 Task: Look for space in Pernik, Bulgaria from 4th June, 2023 to 8th June, 2023 for 2 adults in price range Rs.8000 to Rs.16000. Place can be private room with 1  bedroom having 1 bed and 1 bathroom. Property type can be house, flat, guest house, hotel. Booking option can be shelf check-in. Required host language is English.
Action: Mouse moved to (585, 84)
Screenshot: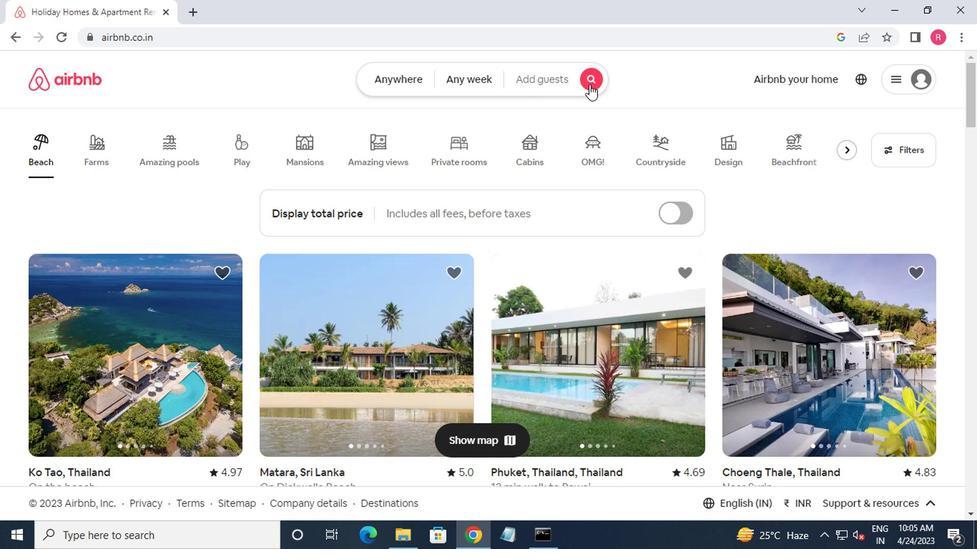 
Action: Mouse pressed left at (585, 84)
Screenshot: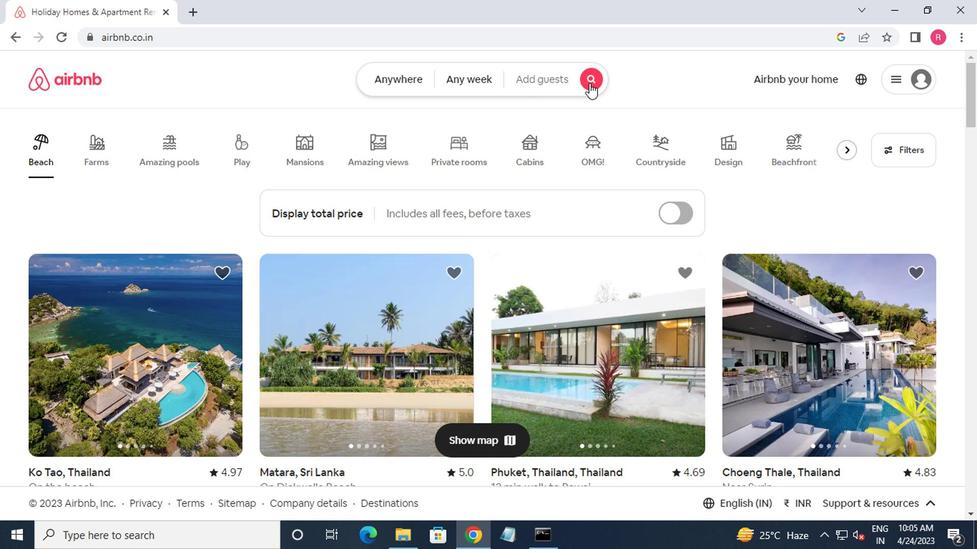 
Action: Mouse moved to (288, 142)
Screenshot: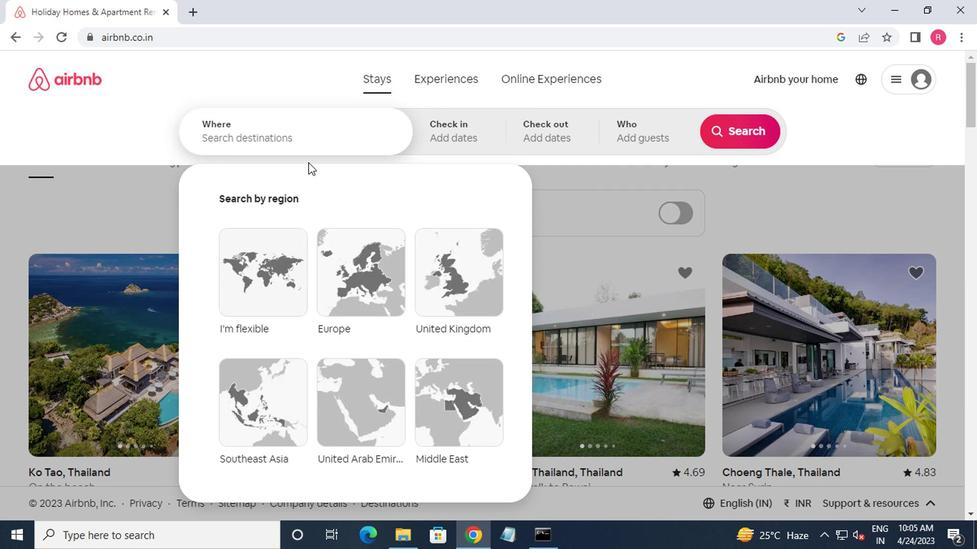 
Action: Mouse pressed left at (288, 142)
Screenshot: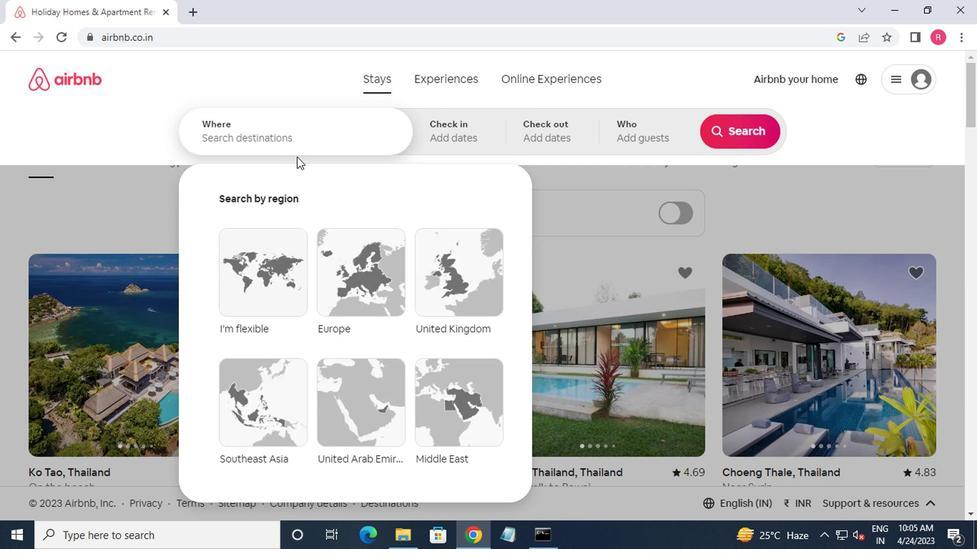 
Action: Mouse moved to (287, 142)
Screenshot: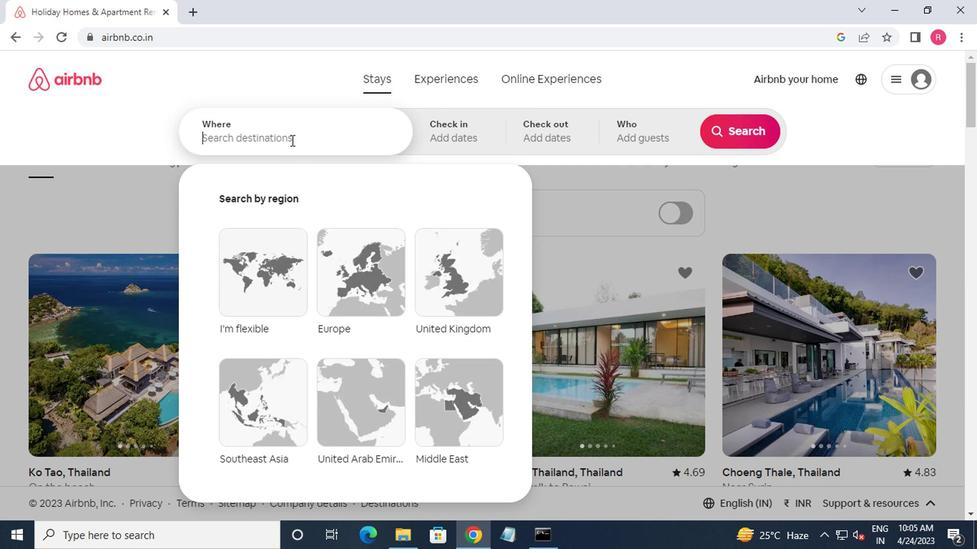 
Action: Key pressed <Key.shift_r>Pernik
Screenshot: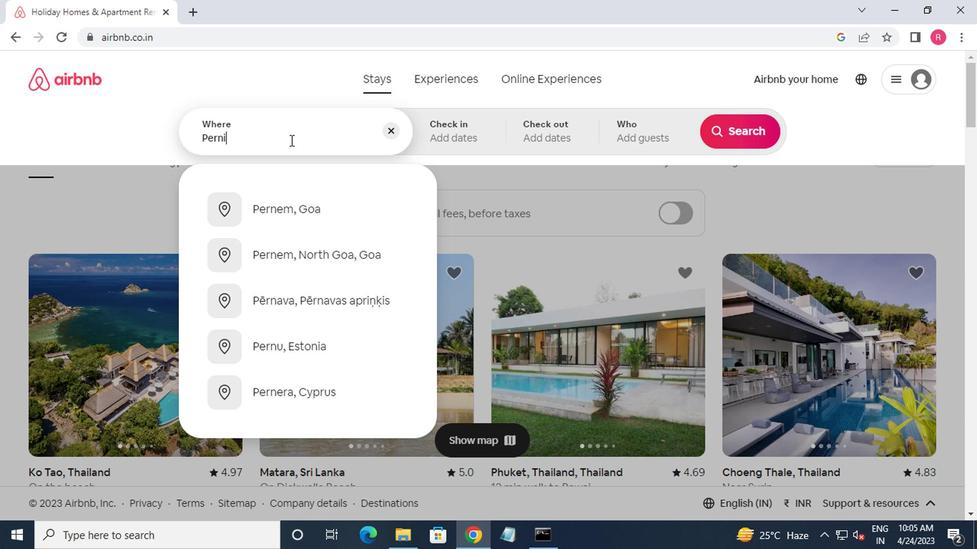 
Action: Mouse moved to (304, 225)
Screenshot: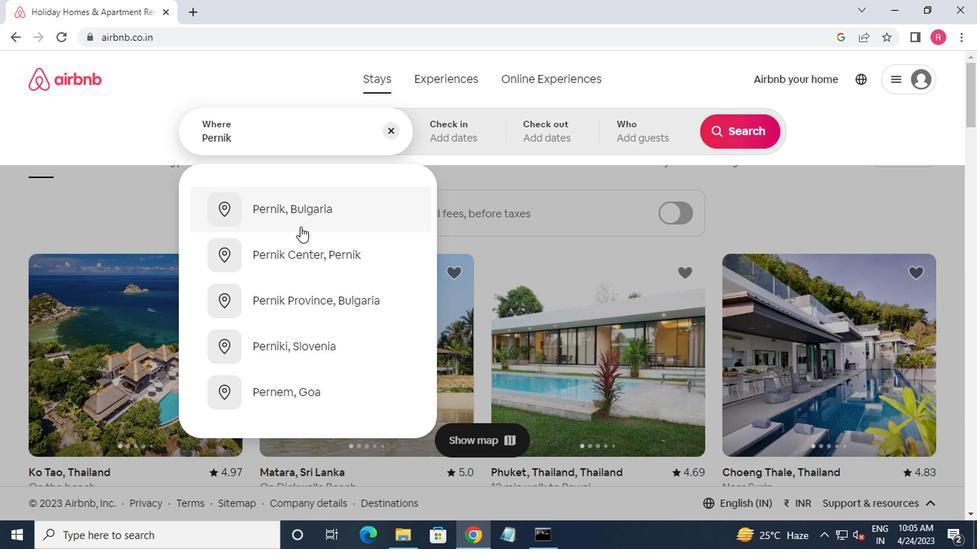 
Action: Mouse pressed left at (304, 225)
Screenshot: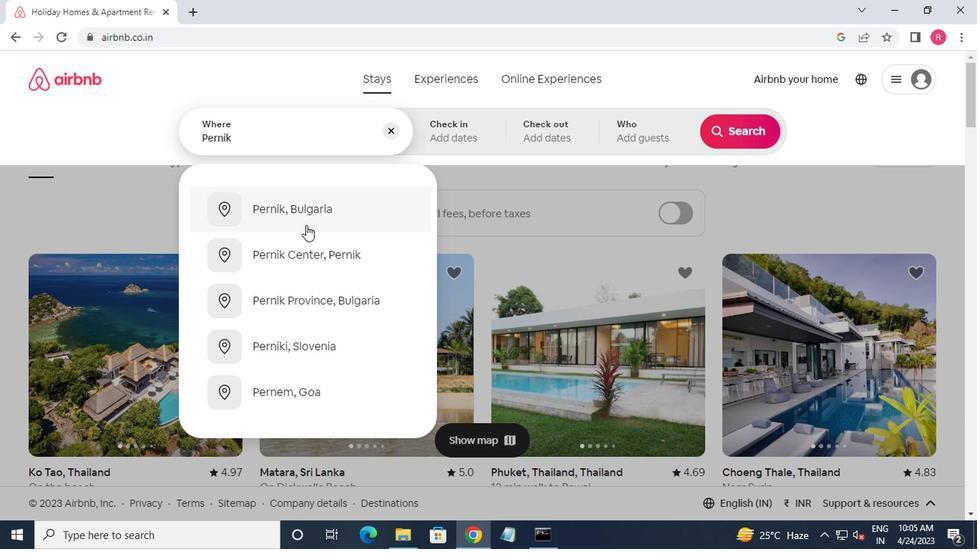 
Action: Mouse moved to (719, 251)
Screenshot: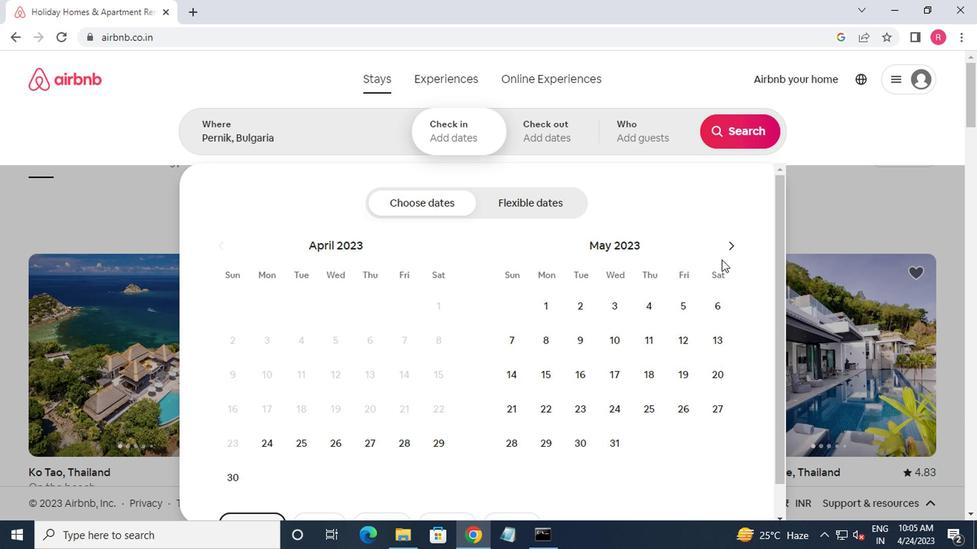 
Action: Mouse pressed left at (719, 251)
Screenshot: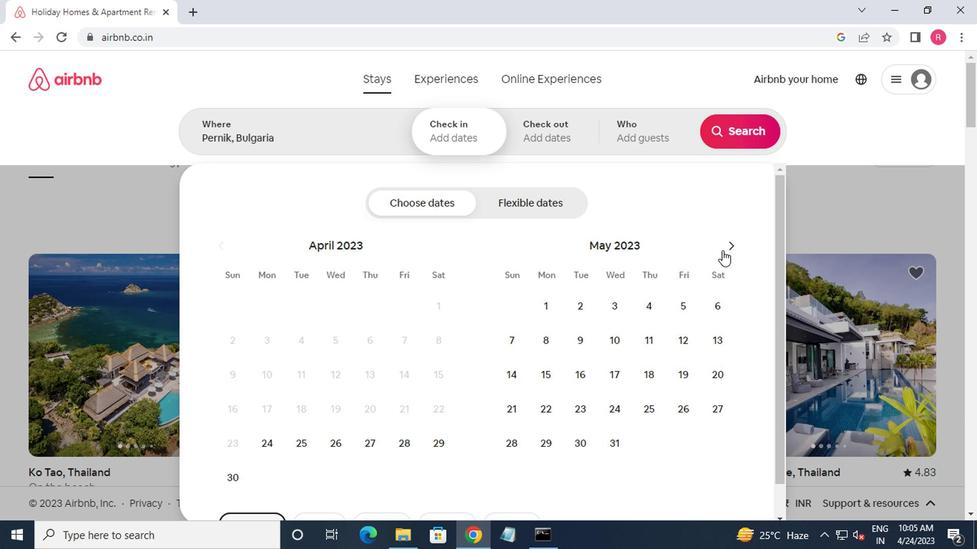 
Action: Mouse moved to (518, 342)
Screenshot: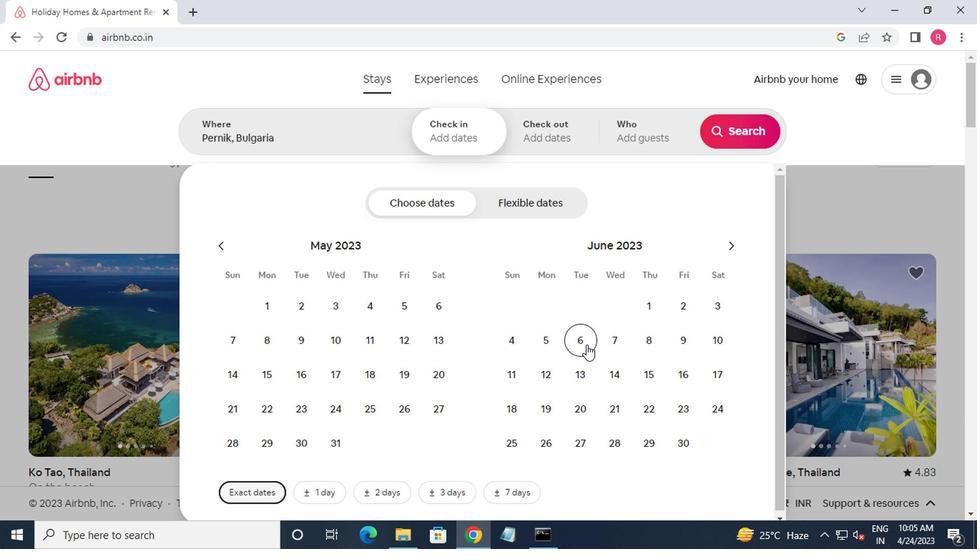 
Action: Mouse pressed left at (518, 342)
Screenshot: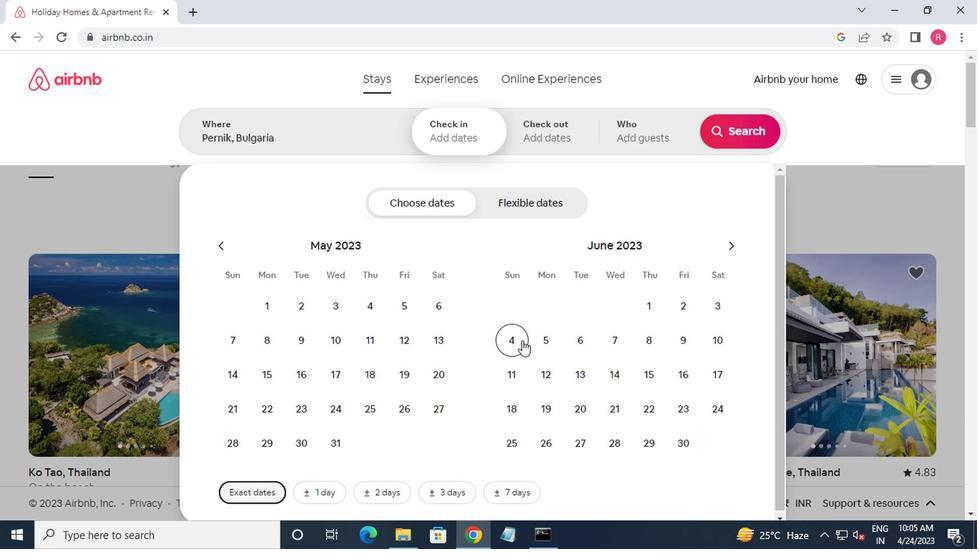 
Action: Mouse moved to (654, 351)
Screenshot: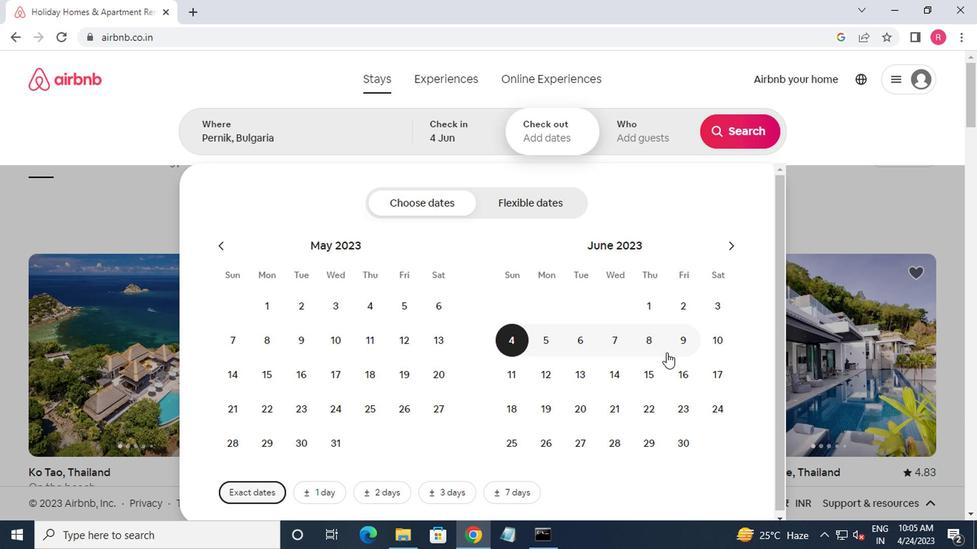 
Action: Mouse pressed left at (654, 351)
Screenshot: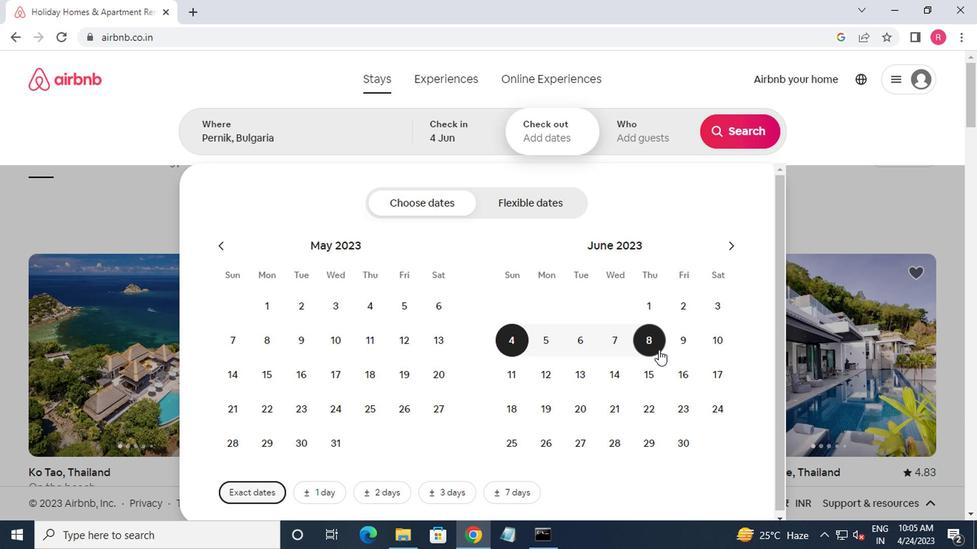 
Action: Mouse moved to (643, 152)
Screenshot: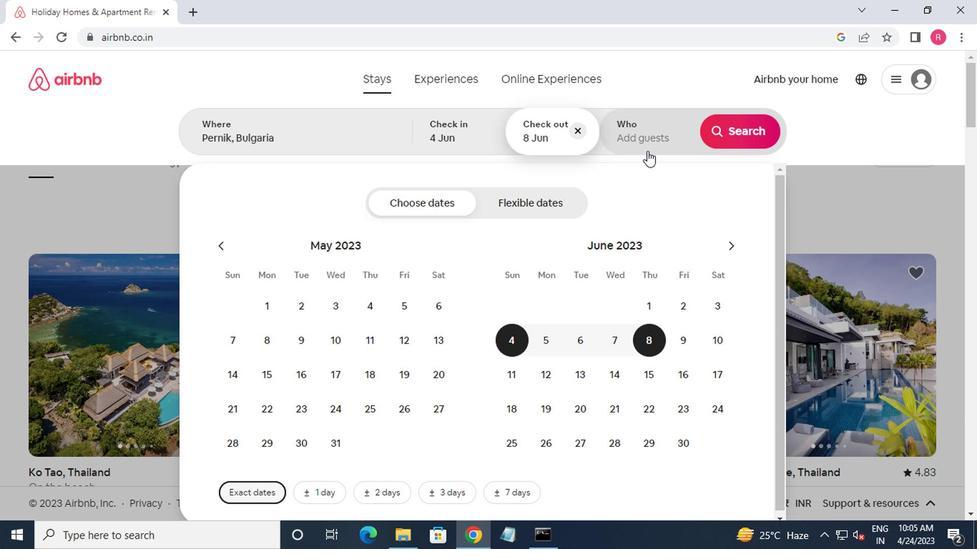 
Action: Mouse pressed left at (643, 152)
Screenshot: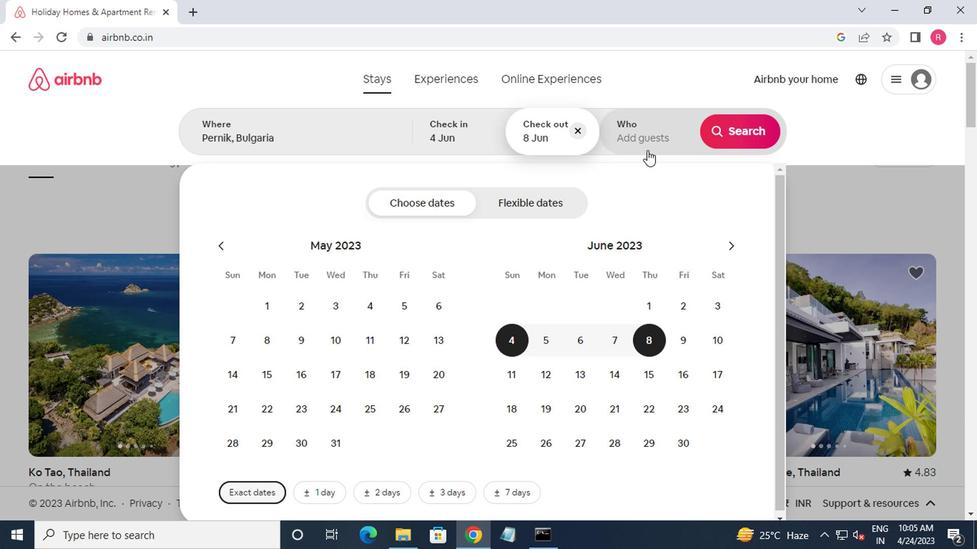 
Action: Mouse moved to (742, 210)
Screenshot: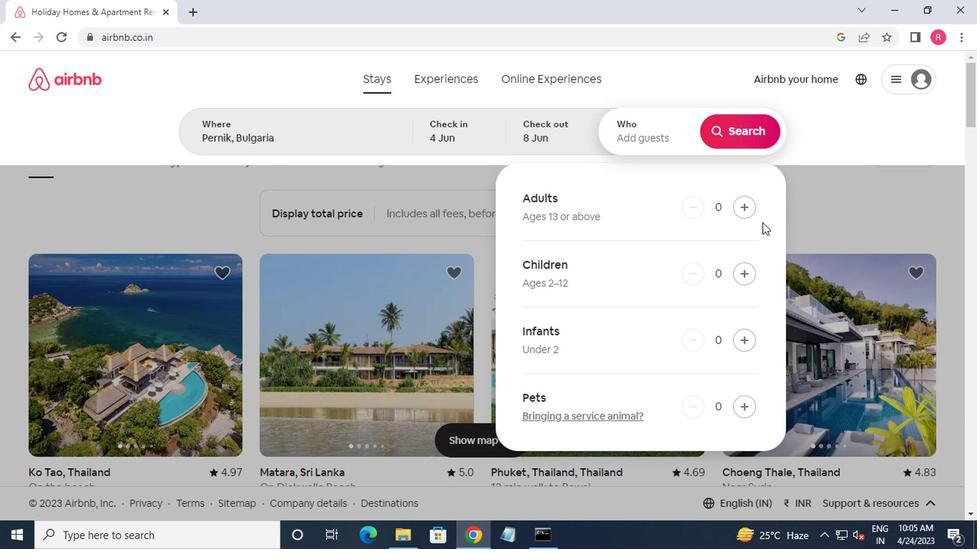 
Action: Mouse pressed left at (742, 210)
Screenshot: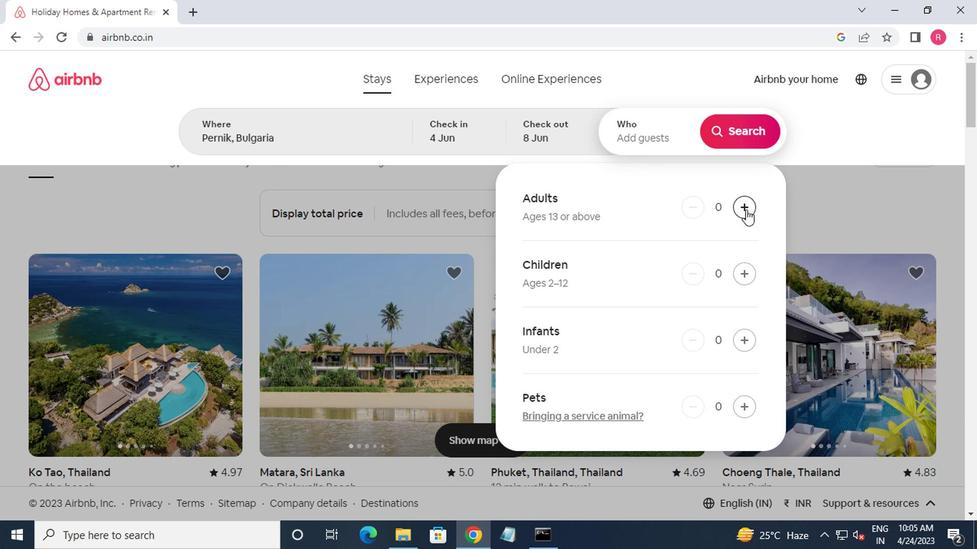 
Action: Mouse pressed left at (742, 210)
Screenshot: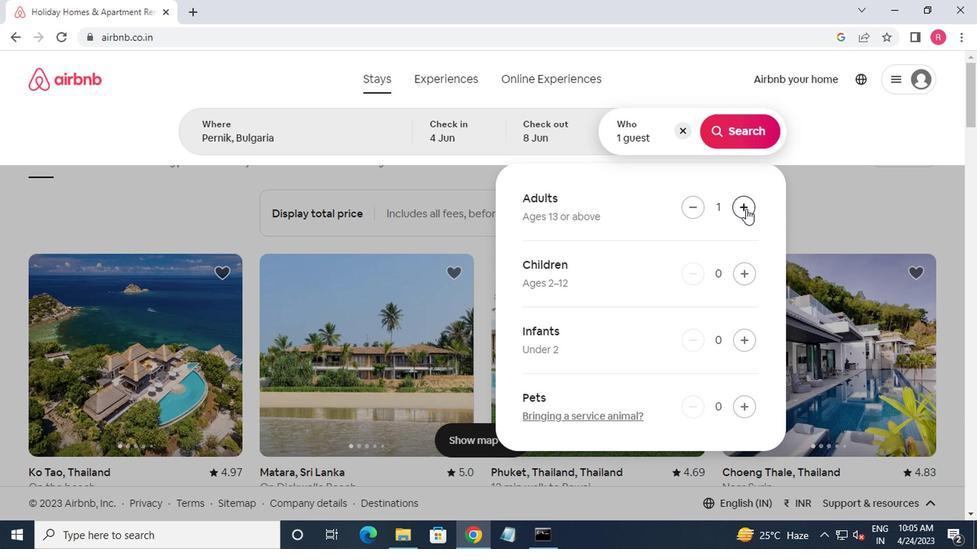 
Action: Mouse moved to (760, 137)
Screenshot: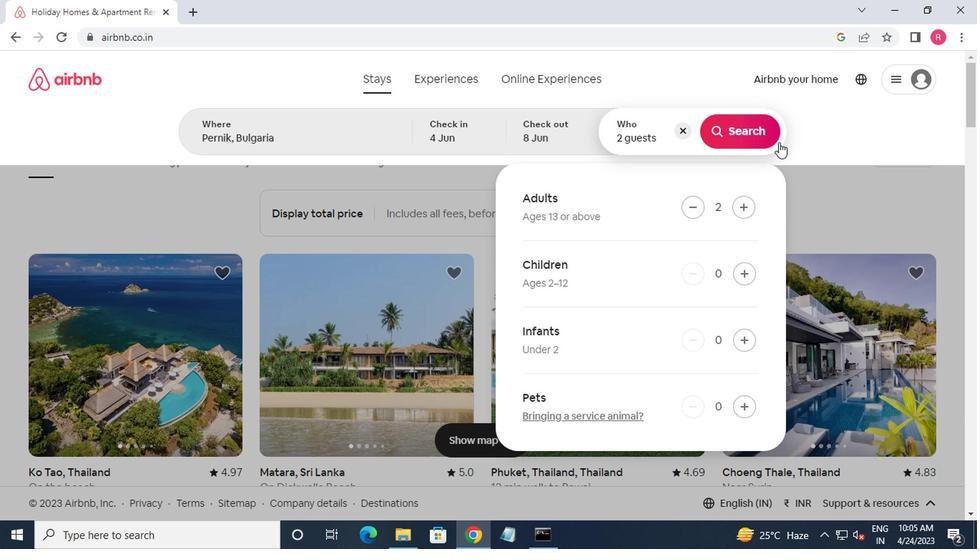 
Action: Mouse pressed left at (760, 137)
Screenshot: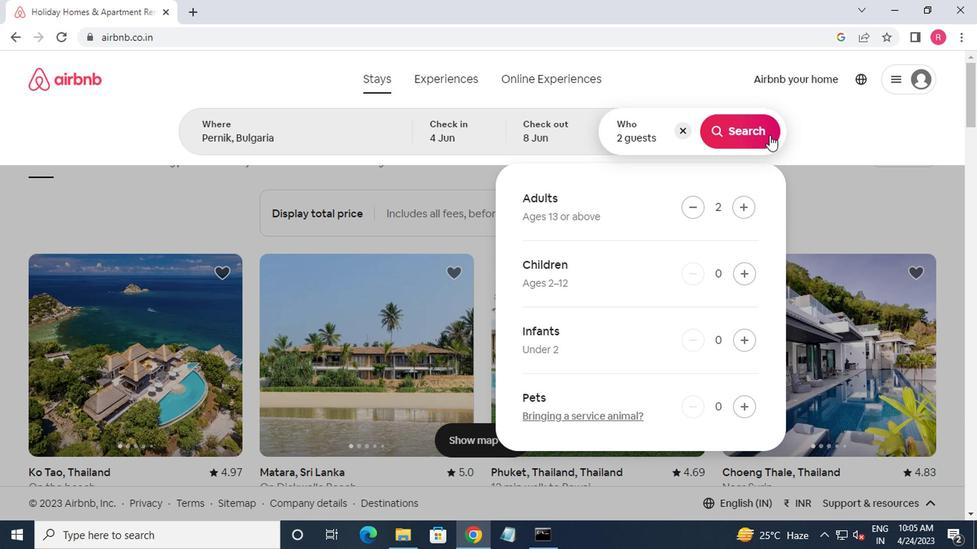 
Action: Mouse moved to (889, 145)
Screenshot: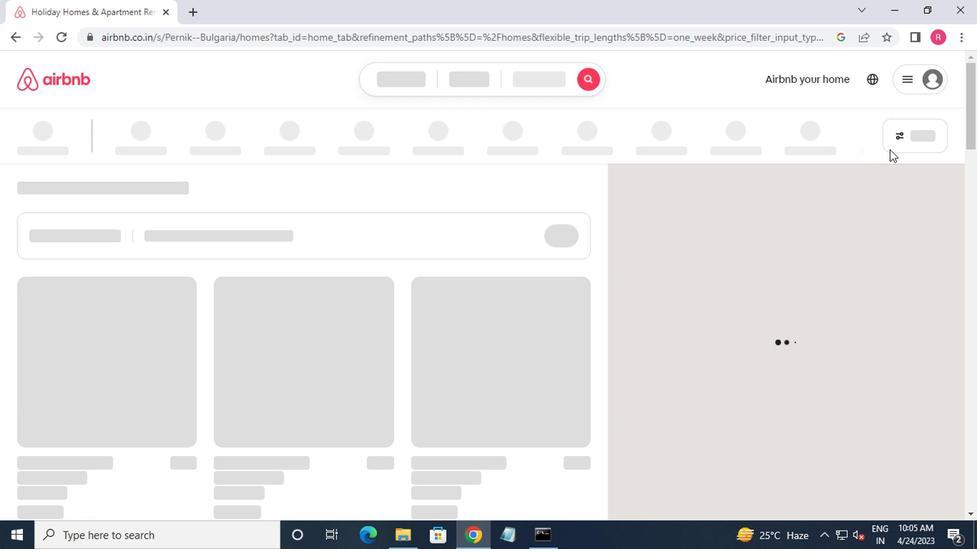
Action: Mouse pressed left at (889, 145)
Screenshot: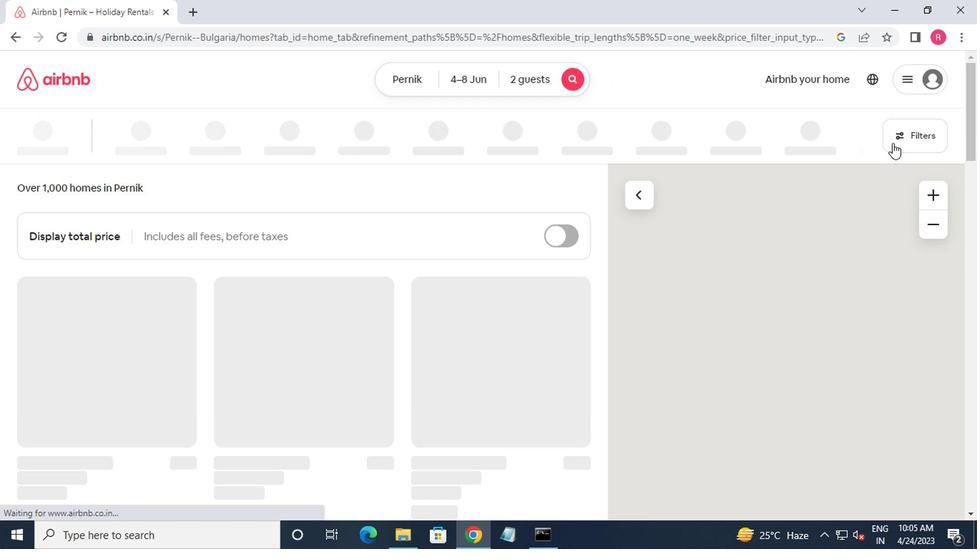 
Action: Mouse moved to (410, 297)
Screenshot: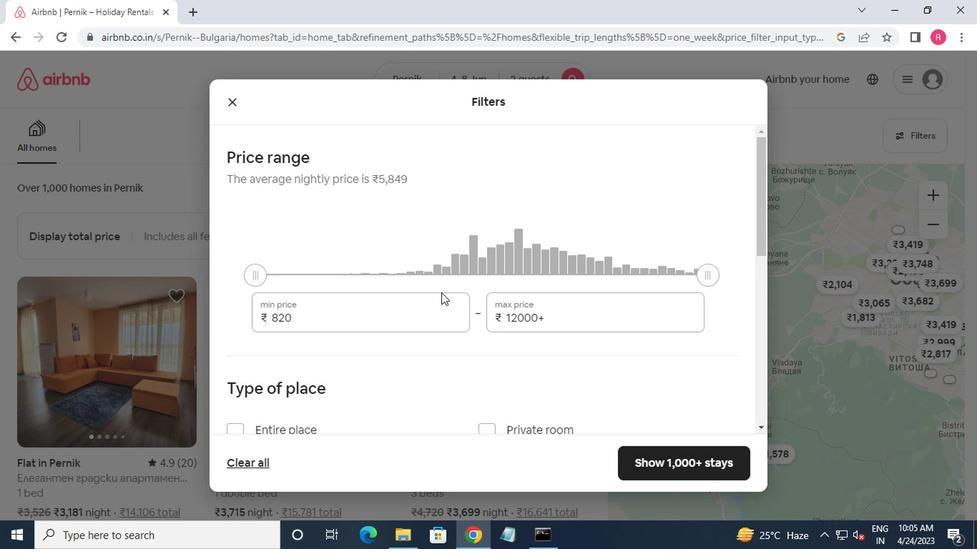 
Action: Mouse pressed left at (410, 297)
Screenshot: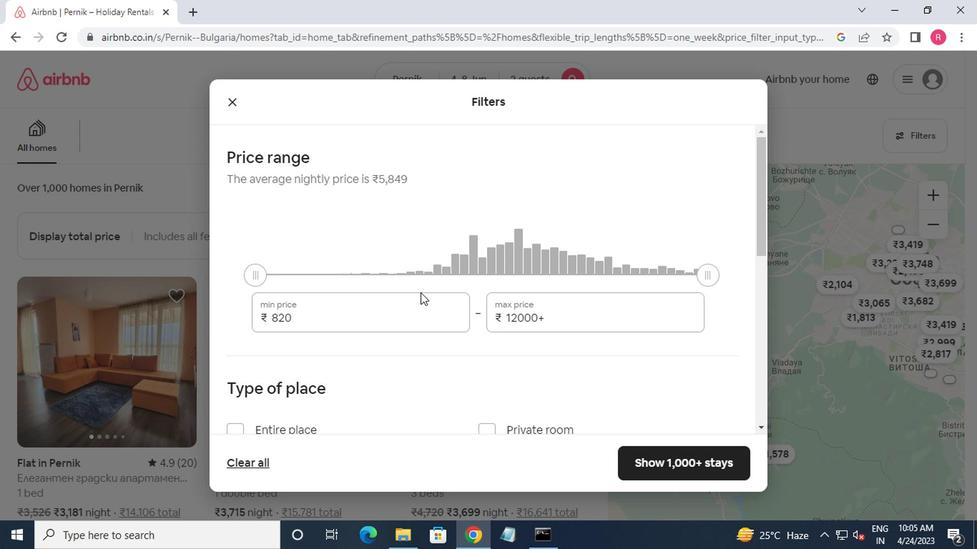 
Action: Mouse moved to (405, 325)
Screenshot: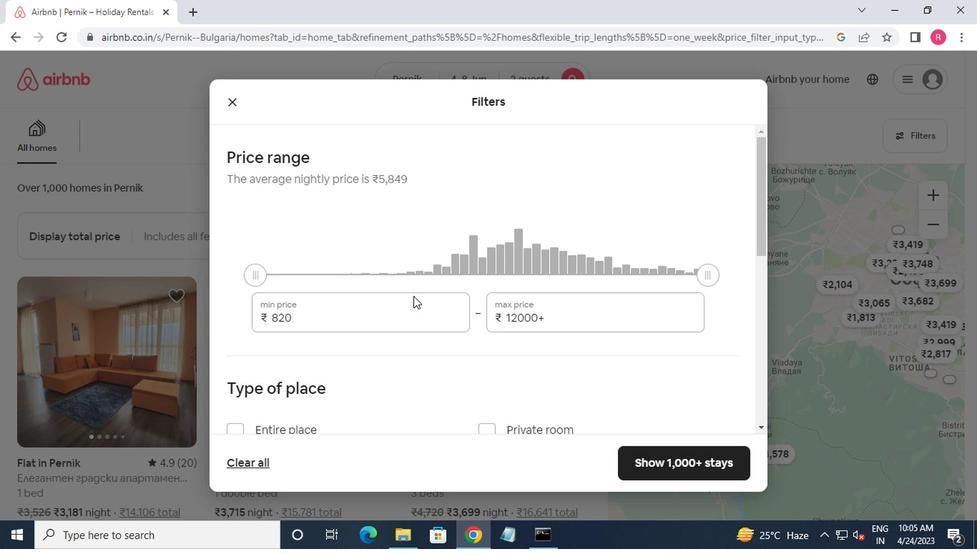 
Action: Key pressed <Key.backspace><Key.backspace>000<Key.tab>1600
Screenshot: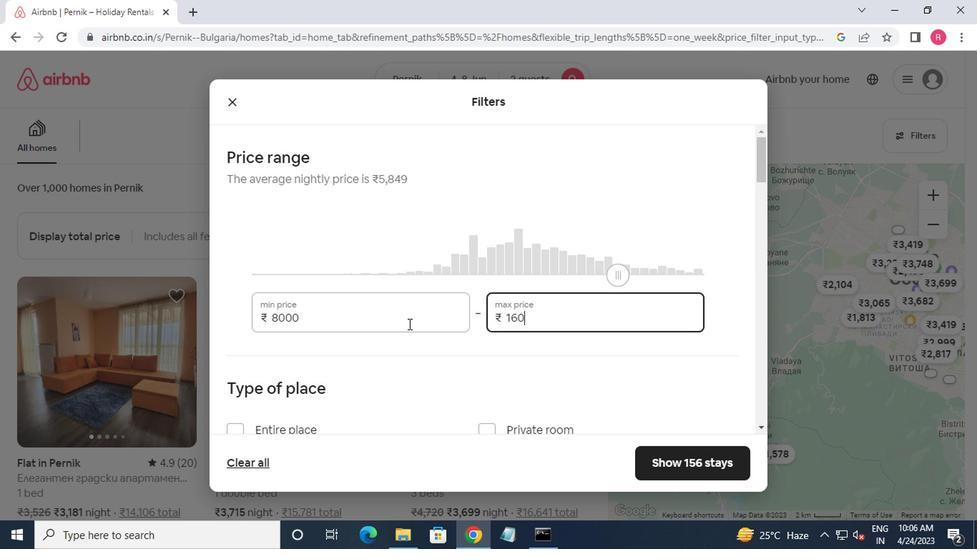 
Action: Mouse moved to (404, 326)
Screenshot: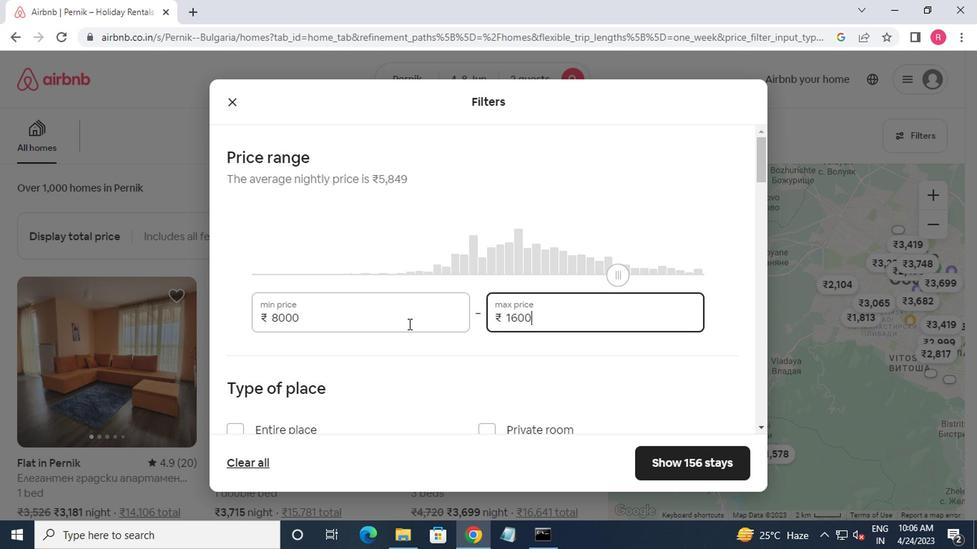 
Action: Key pressed 0
Screenshot: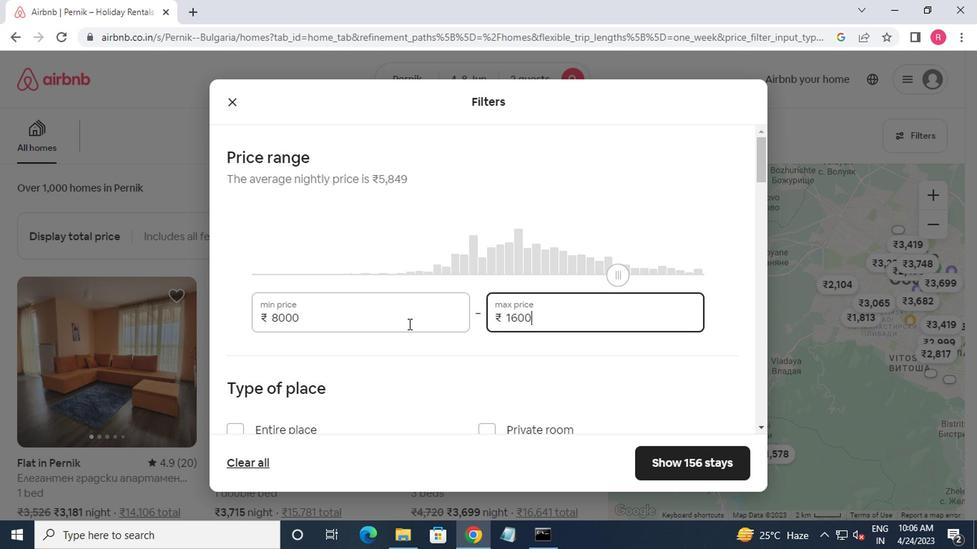 
Action: Mouse moved to (410, 351)
Screenshot: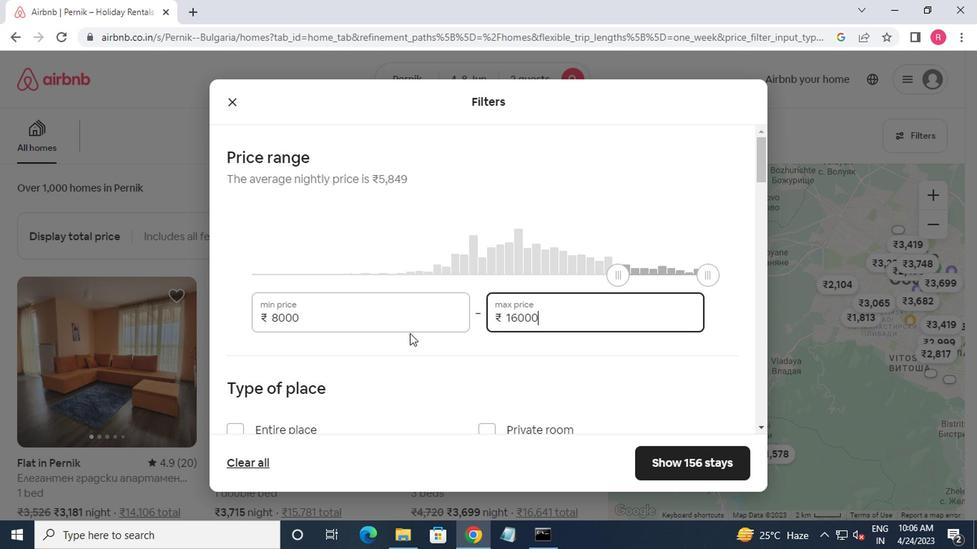 
Action: Mouse scrolled (410, 351) with delta (0, 0)
Screenshot: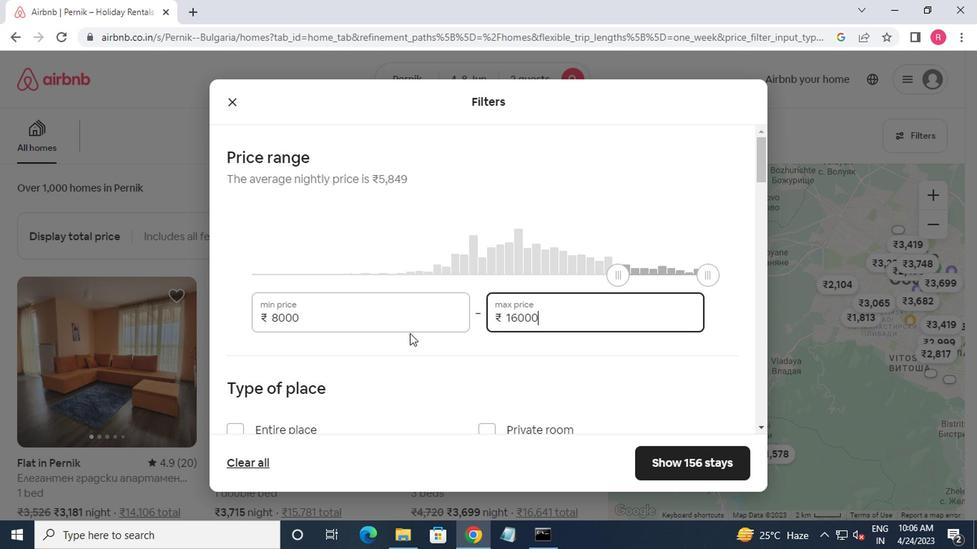 
Action: Mouse moved to (412, 353)
Screenshot: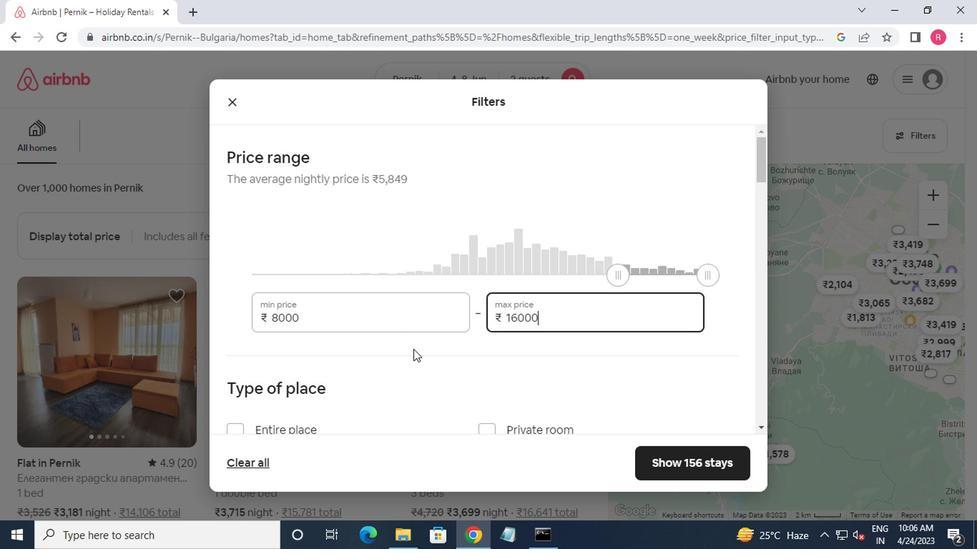
Action: Mouse scrolled (412, 352) with delta (0, 0)
Screenshot: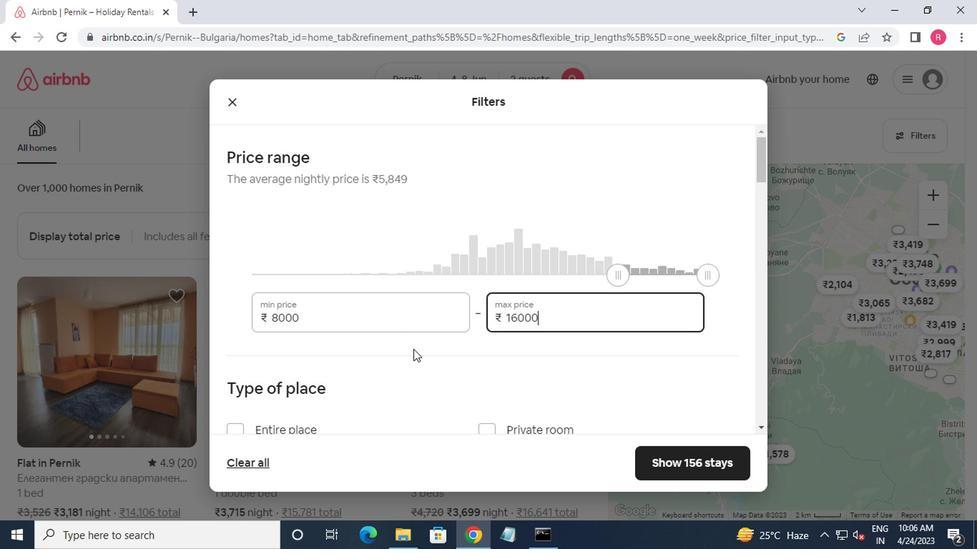 
Action: Mouse moved to (500, 299)
Screenshot: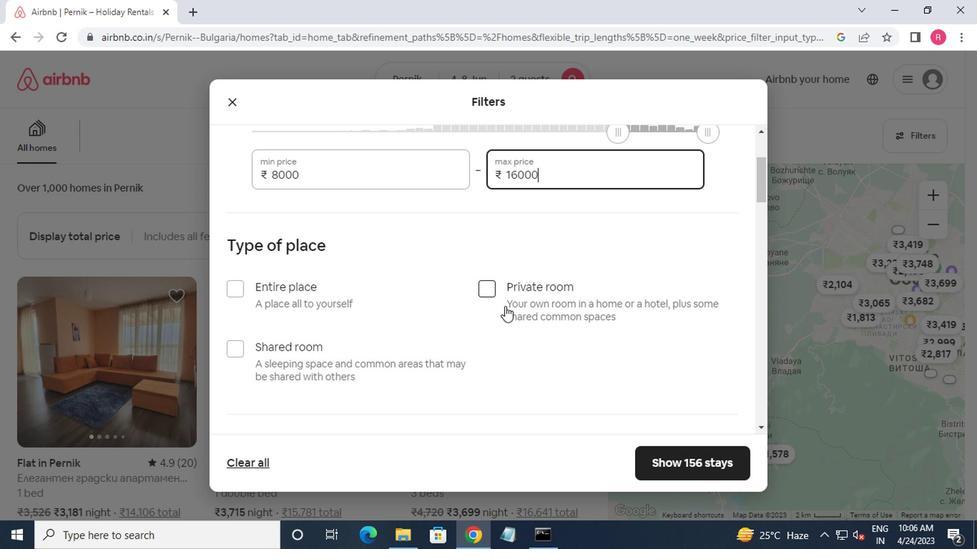 
Action: Mouse pressed left at (500, 299)
Screenshot: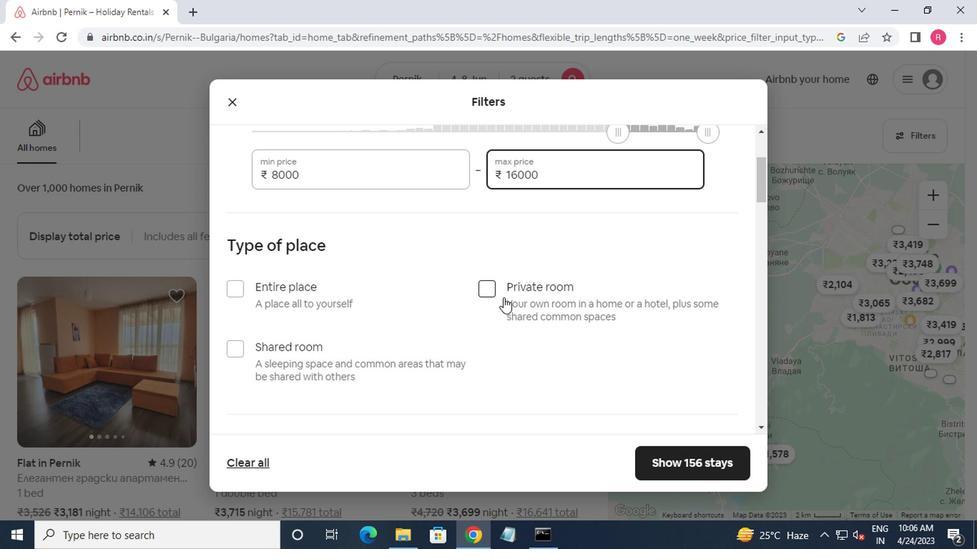 
Action: Mouse moved to (447, 314)
Screenshot: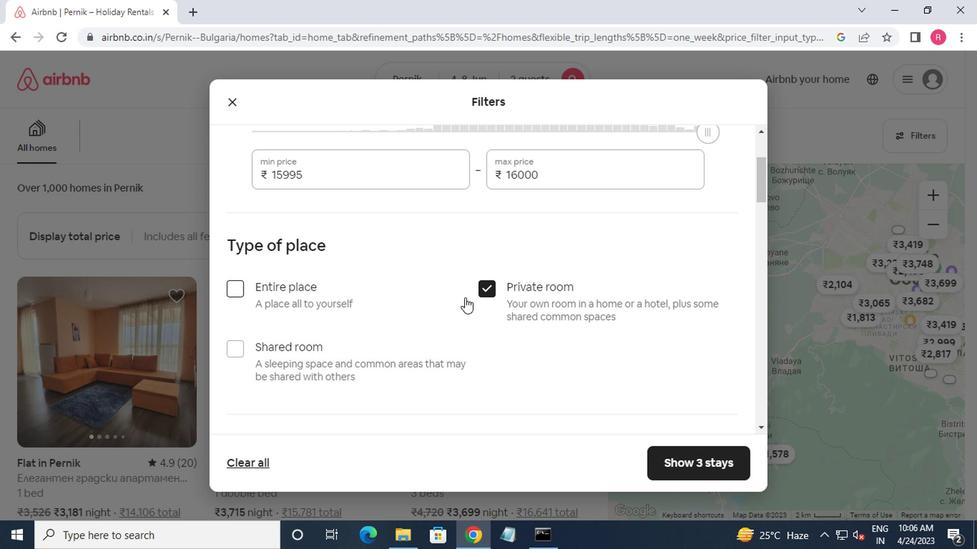 
Action: Mouse scrolled (447, 313) with delta (0, 0)
Screenshot: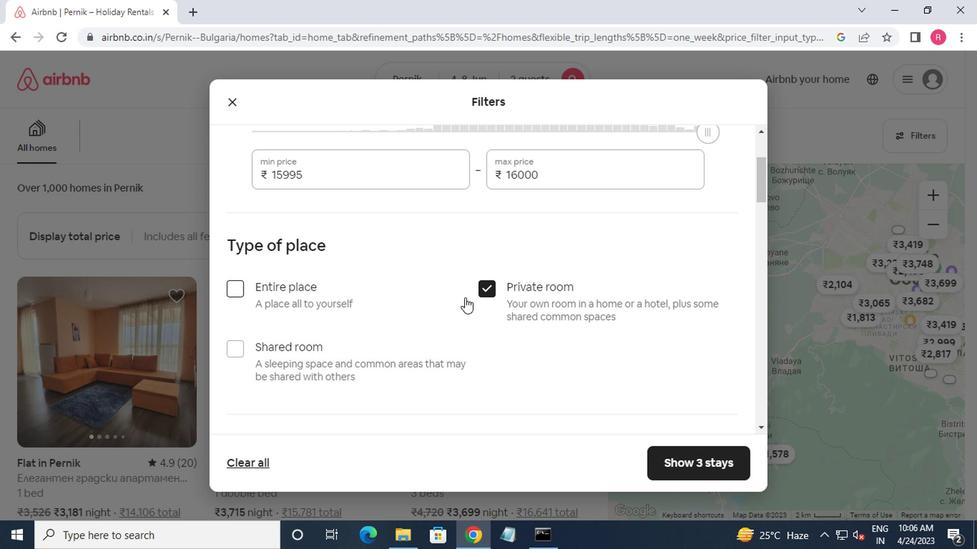 
Action: Mouse moved to (441, 321)
Screenshot: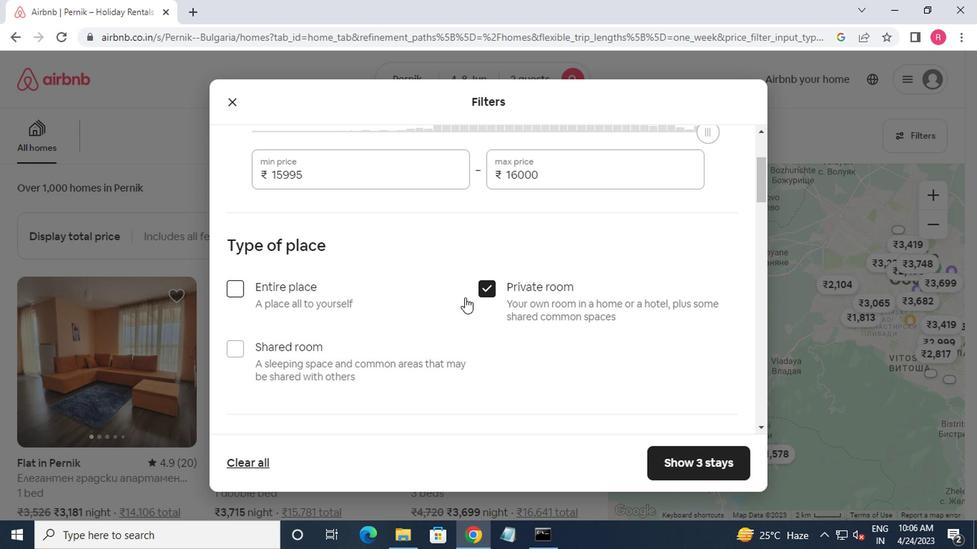 
Action: Mouse scrolled (441, 320) with delta (0, 0)
Screenshot: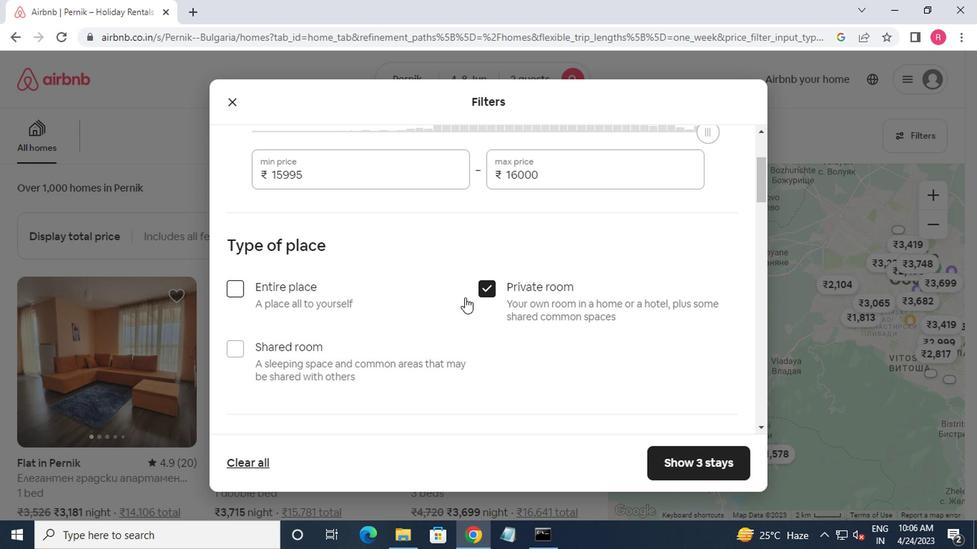 
Action: Mouse moved to (328, 383)
Screenshot: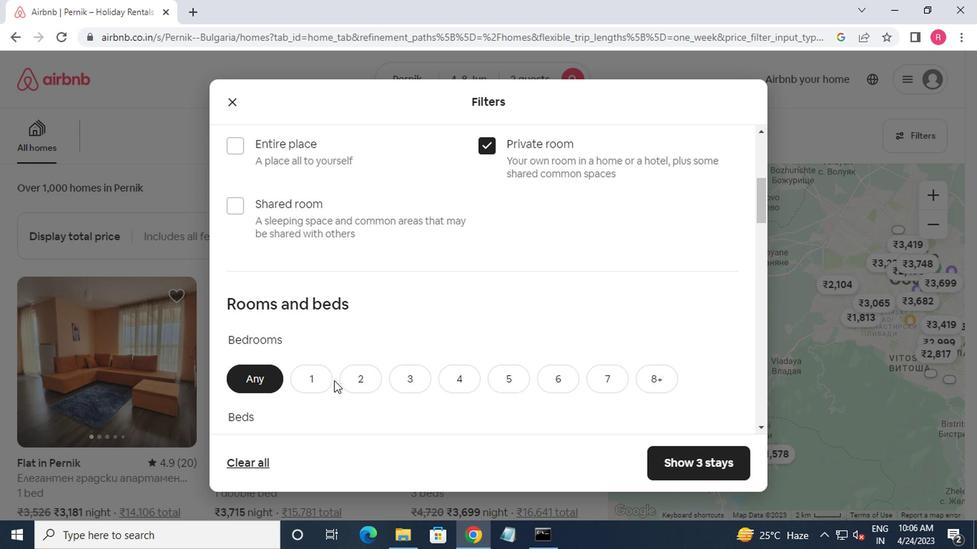 
Action: Mouse pressed left at (328, 383)
Screenshot: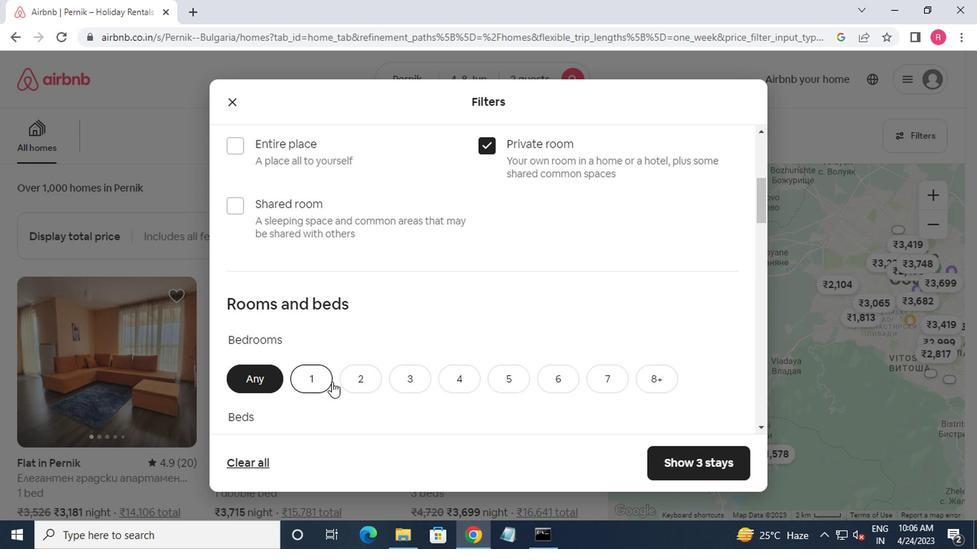 
Action: Mouse moved to (330, 381)
Screenshot: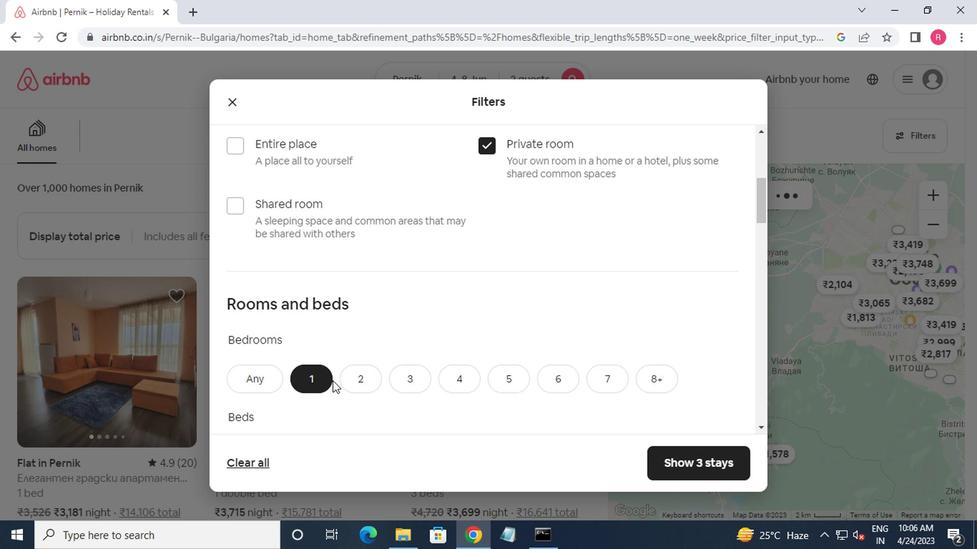 
Action: Mouse scrolled (330, 380) with delta (0, -1)
Screenshot: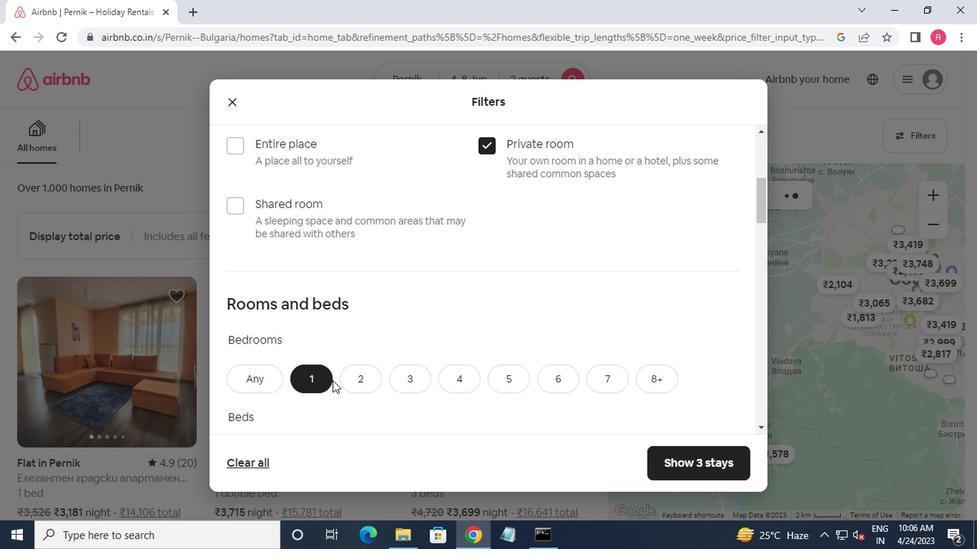 
Action: Mouse moved to (332, 381)
Screenshot: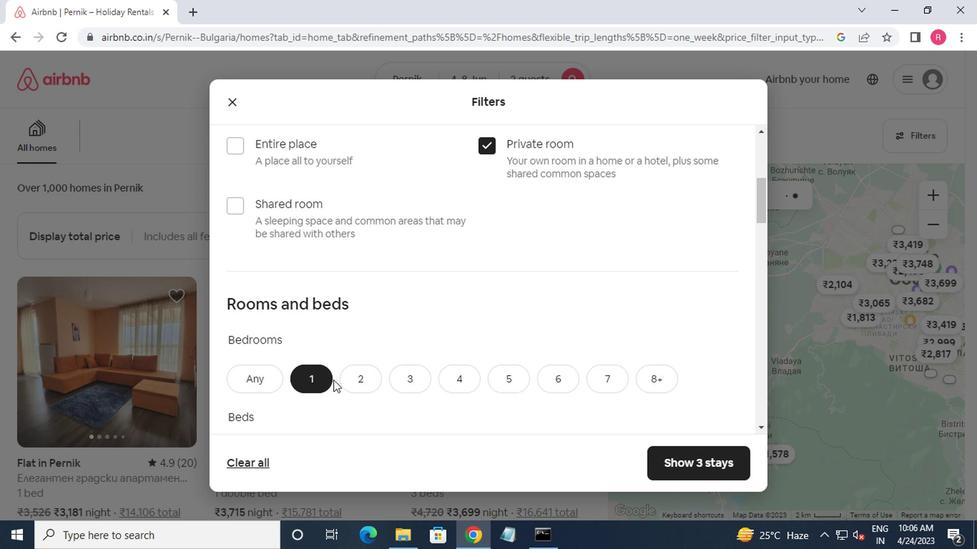 
Action: Mouse scrolled (332, 380) with delta (0, -1)
Screenshot: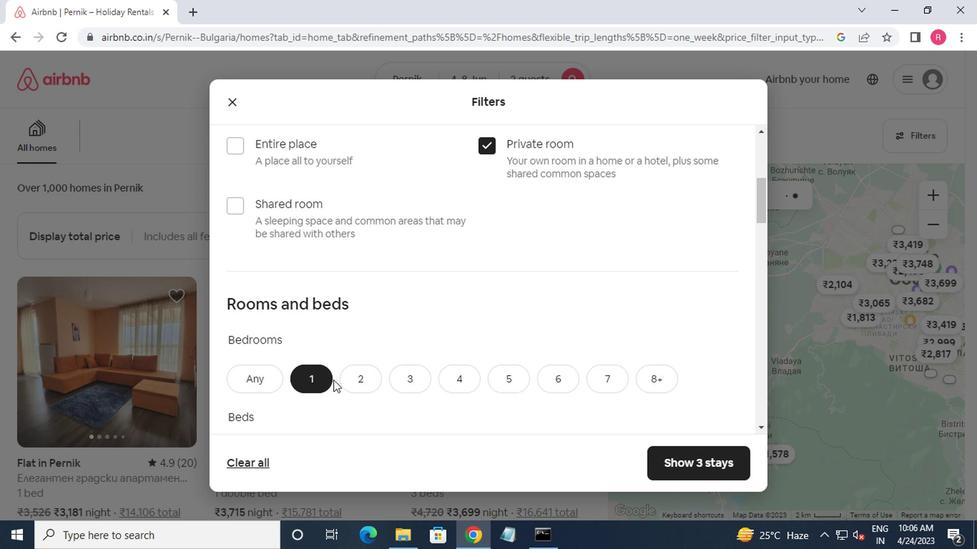 
Action: Mouse moved to (322, 323)
Screenshot: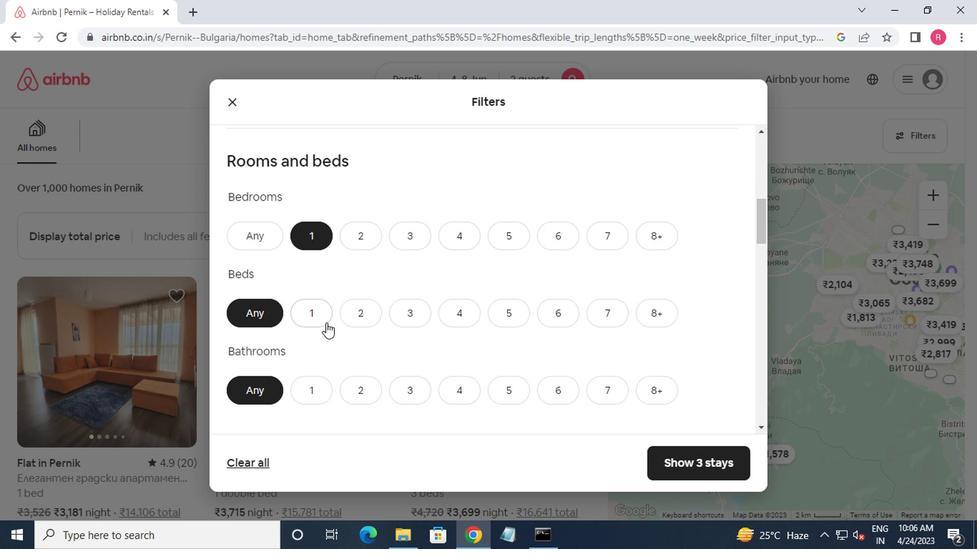 
Action: Mouse pressed left at (322, 323)
Screenshot: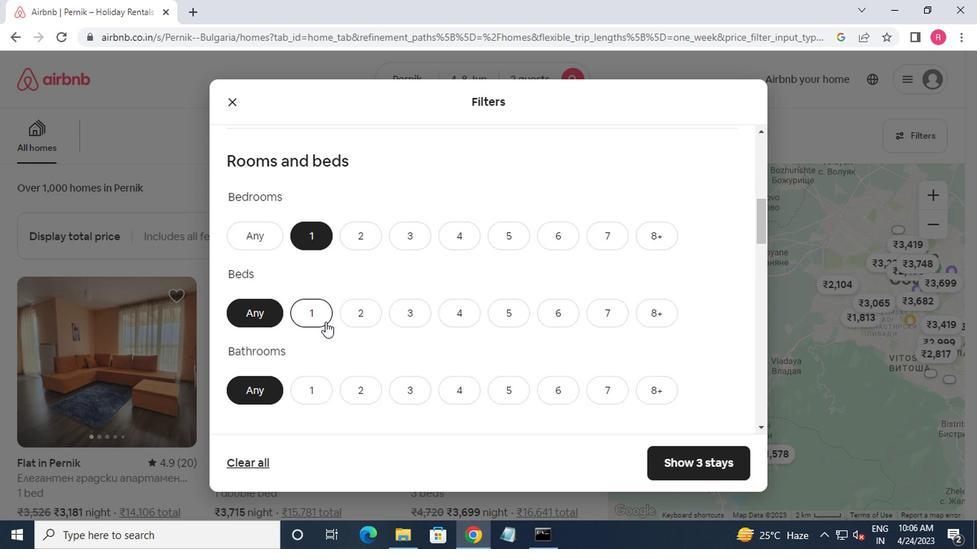 
Action: Mouse moved to (311, 399)
Screenshot: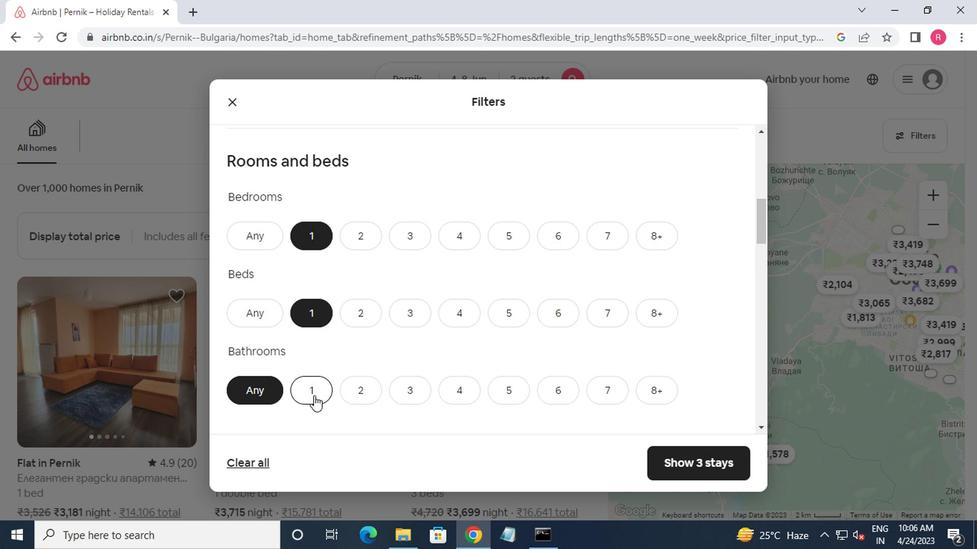 
Action: Mouse pressed left at (311, 399)
Screenshot: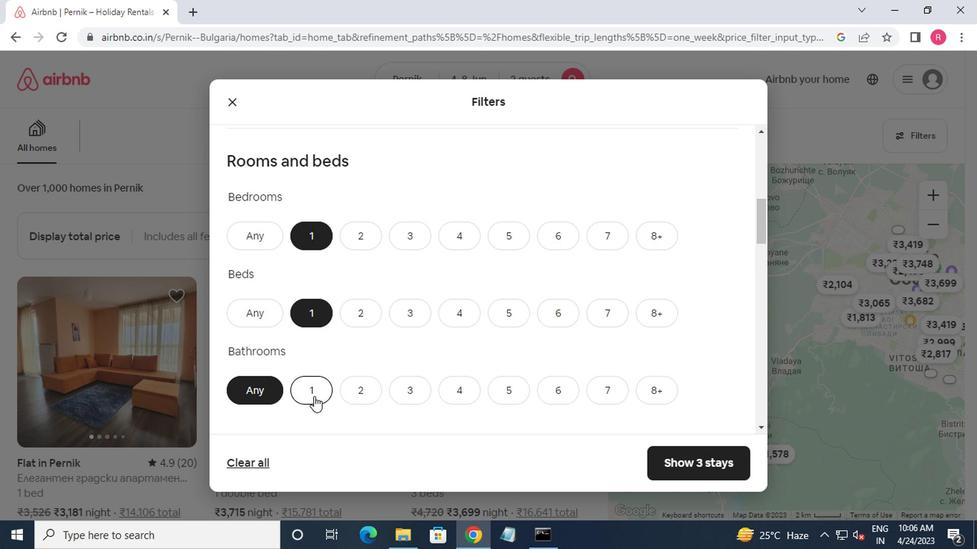 
Action: Mouse moved to (348, 395)
Screenshot: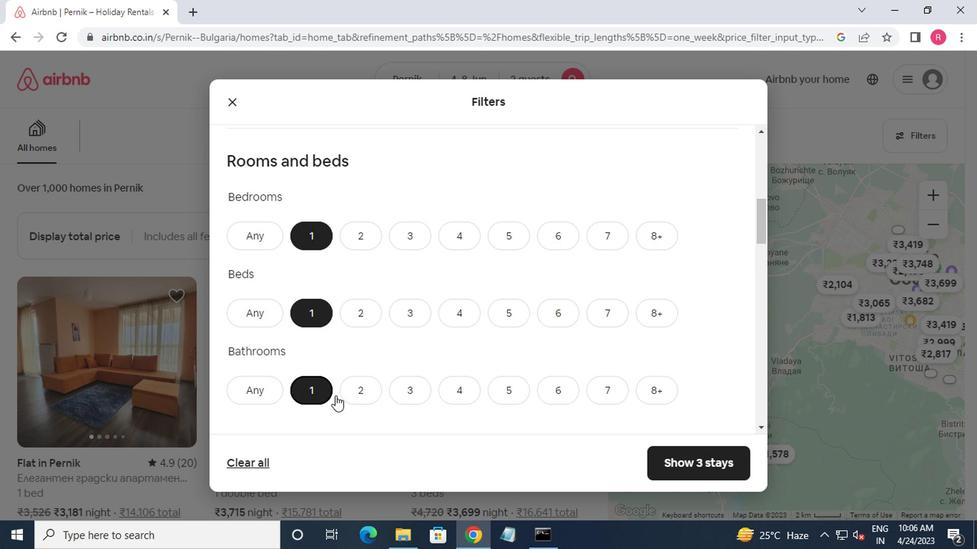 
Action: Mouse scrolled (348, 394) with delta (0, -1)
Screenshot: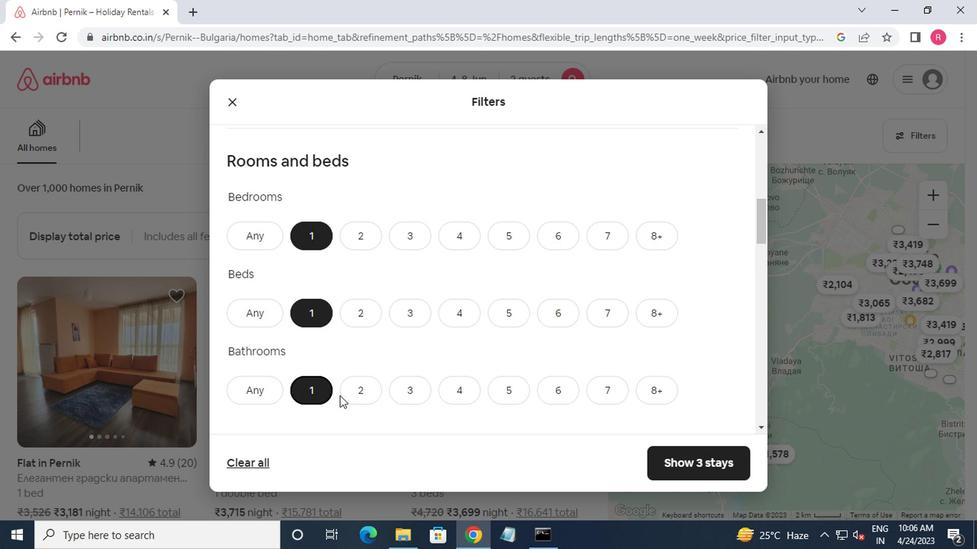 
Action: Mouse moved to (350, 394)
Screenshot: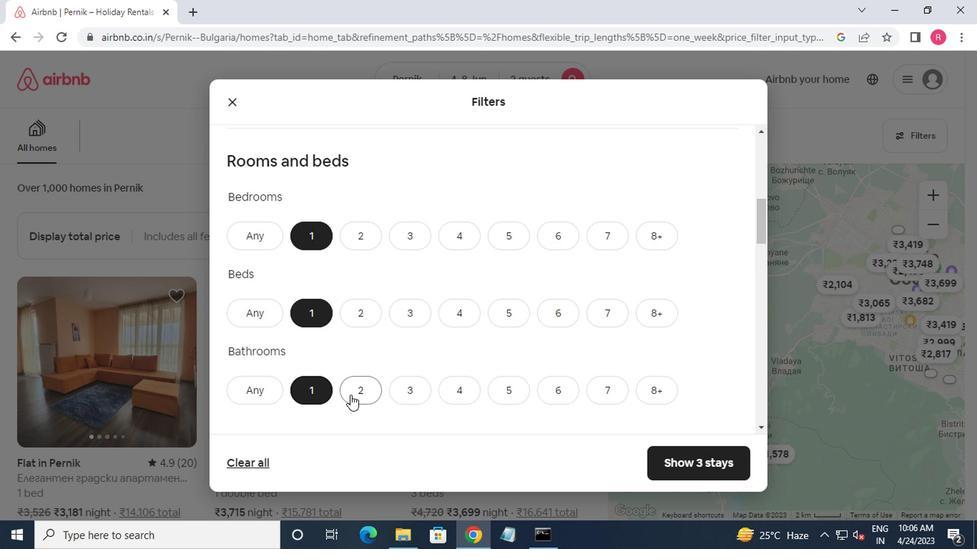 
Action: Mouse scrolled (350, 394) with delta (0, 0)
Screenshot: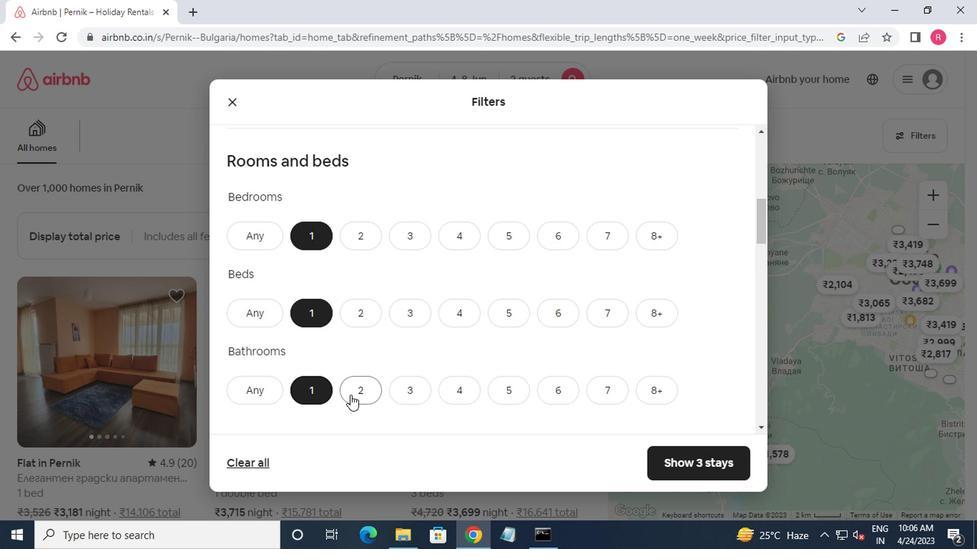 
Action: Mouse moved to (351, 394)
Screenshot: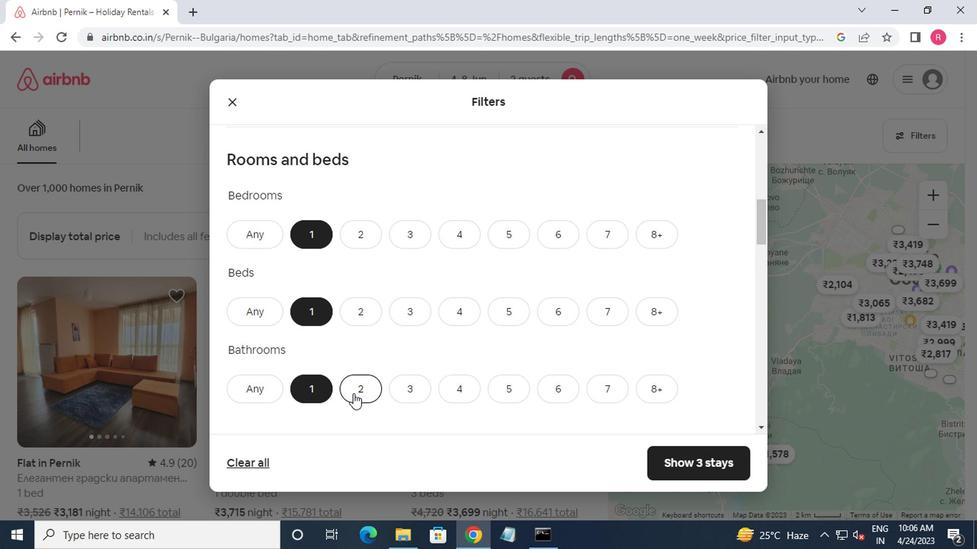 
Action: Mouse scrolled (351, 394) with delta (0, 0)
Screenshot: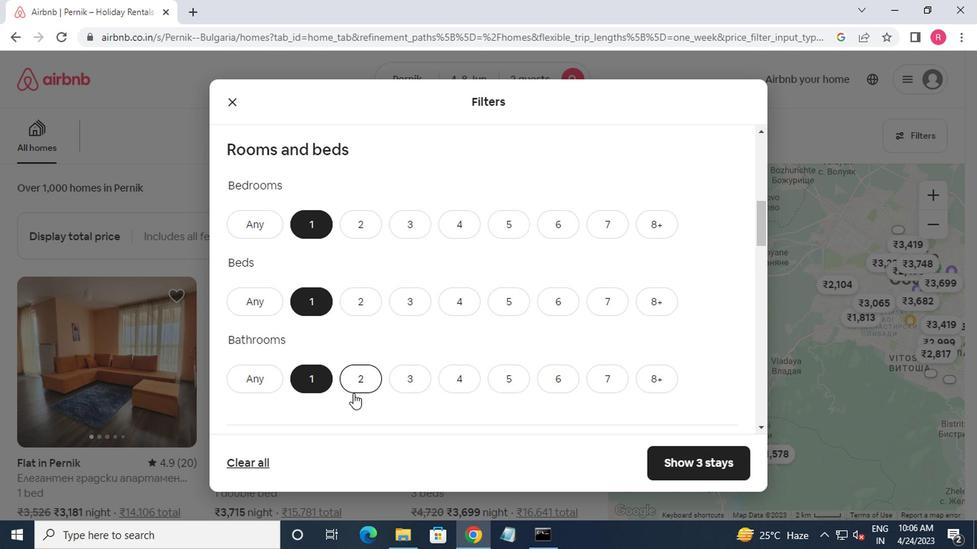 
Action: Mouse moved to (297, 340)
Screenshot: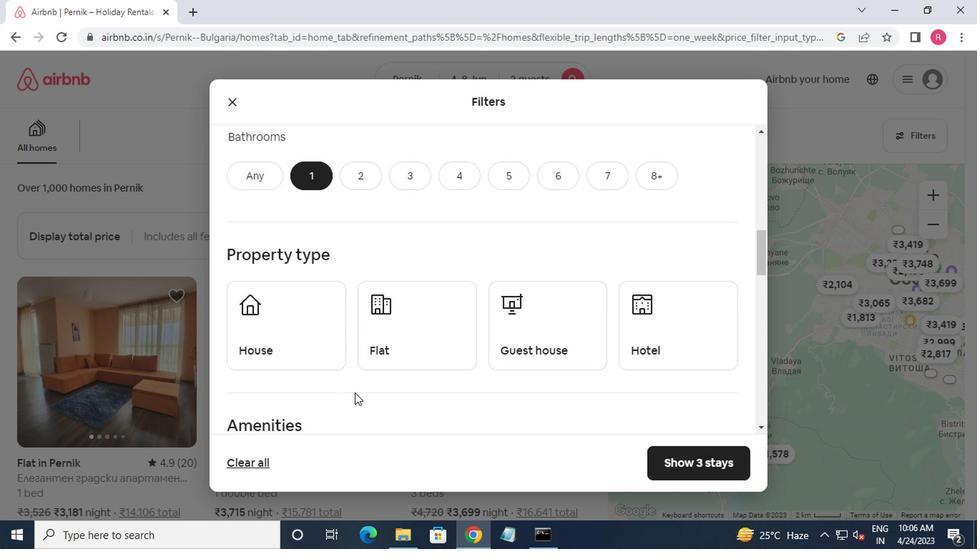 
Action: Mouse pressed left at (297, 340)
Screenshot: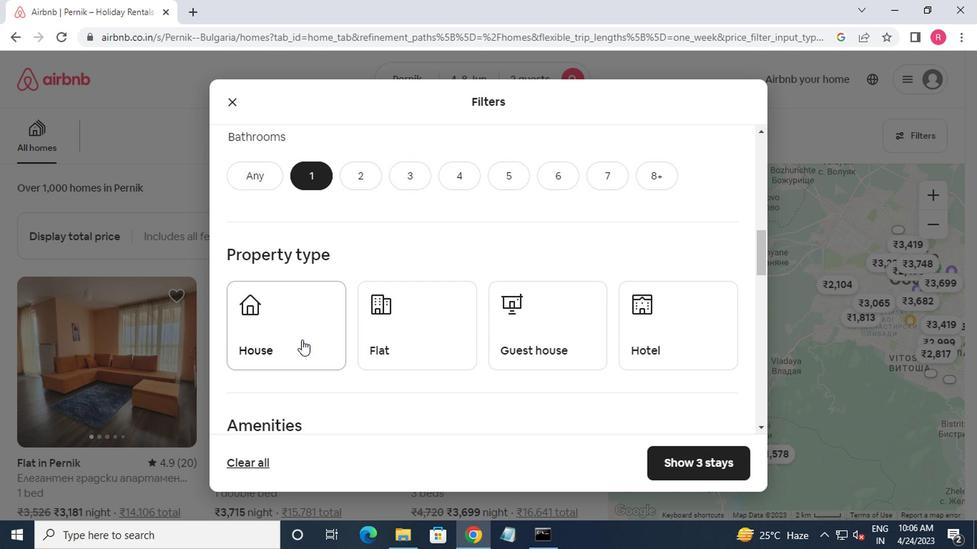 
Action: Mouse moved to (380, 344)
Screenshot: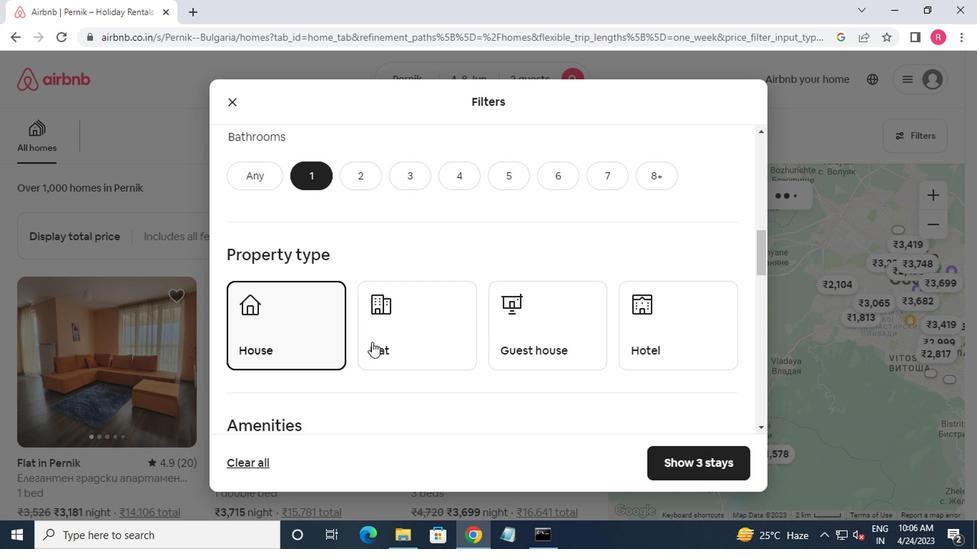 
Action: Mouse pressed left at (380, 344)
Screenshot: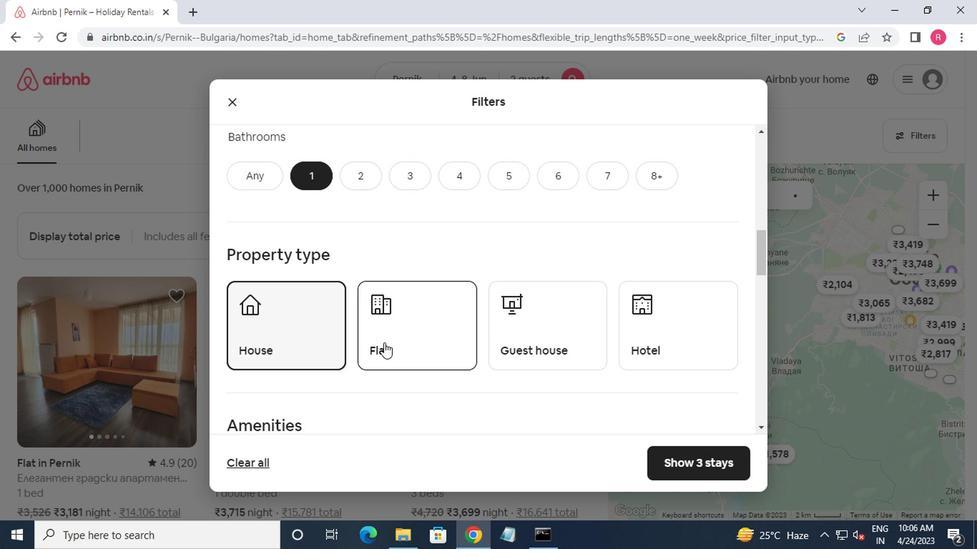 
Action: Mouse moved to (508, 346)
Screenshot: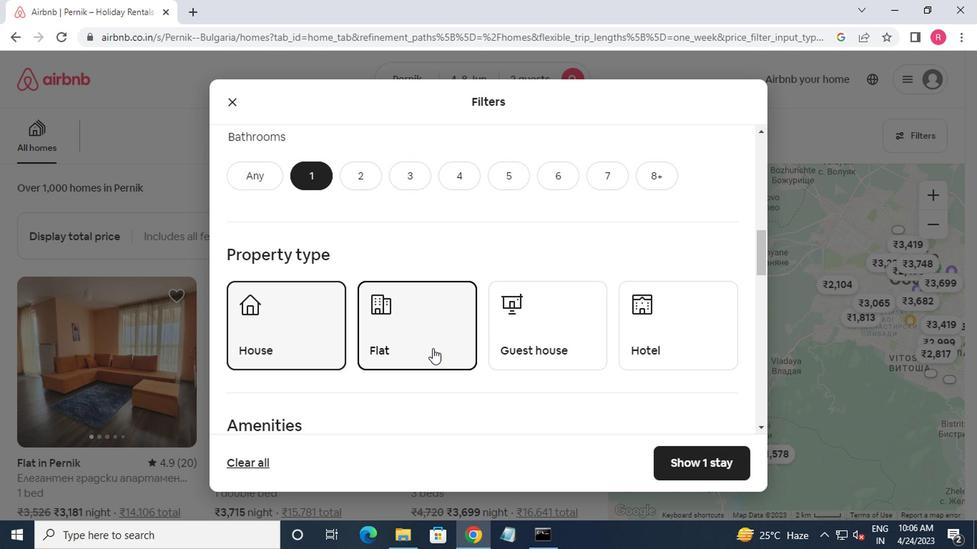
Action: Mouse pressed left at (508, 346)
Screenshot: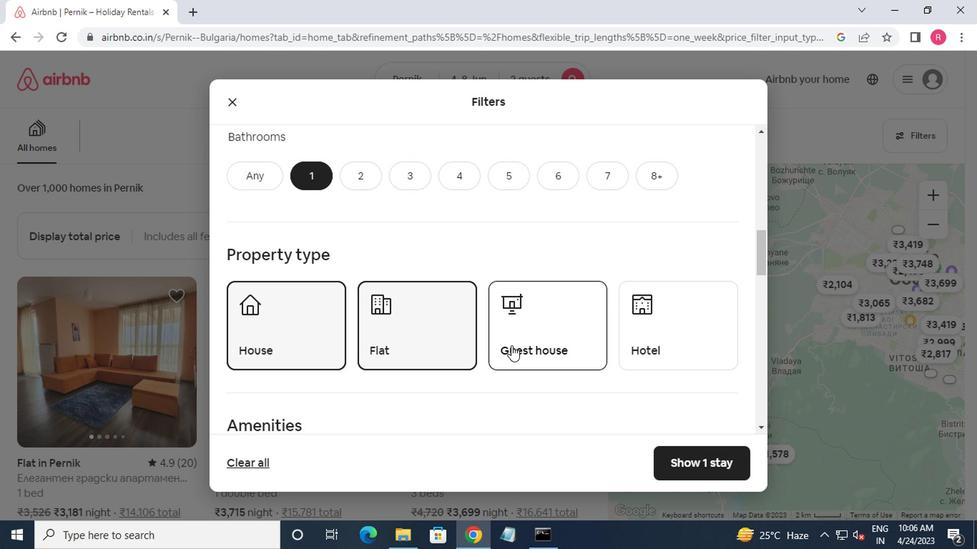 
Action: Mouse moved to (633, 331)
Screenshot: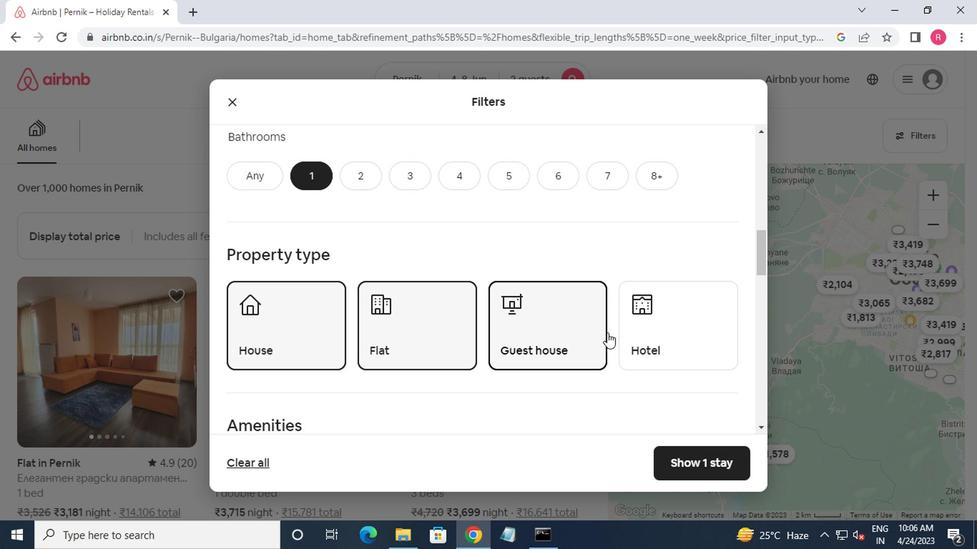 
Action: Mouse pressed left at (633, 331)
Screenshot: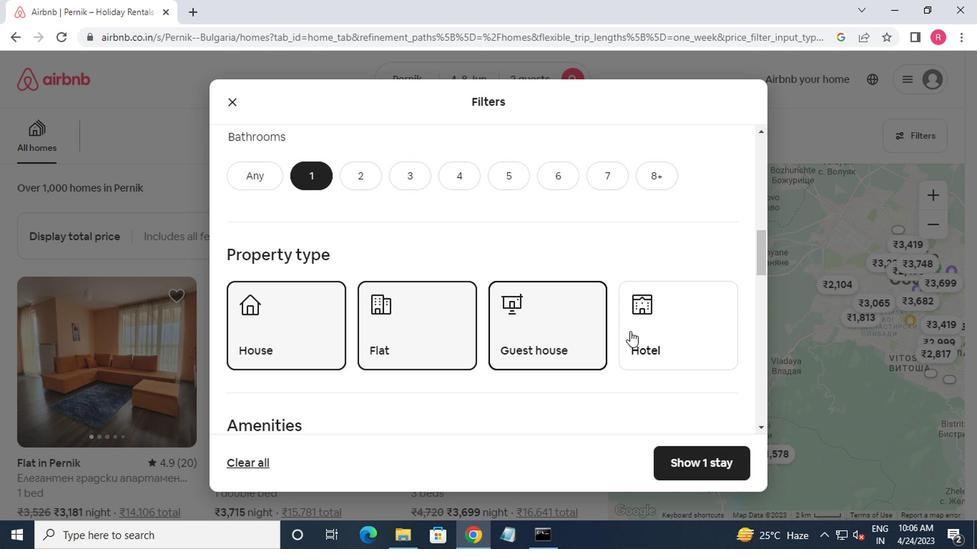 
Action: Mouse moved to (587, 334)
Screenshot: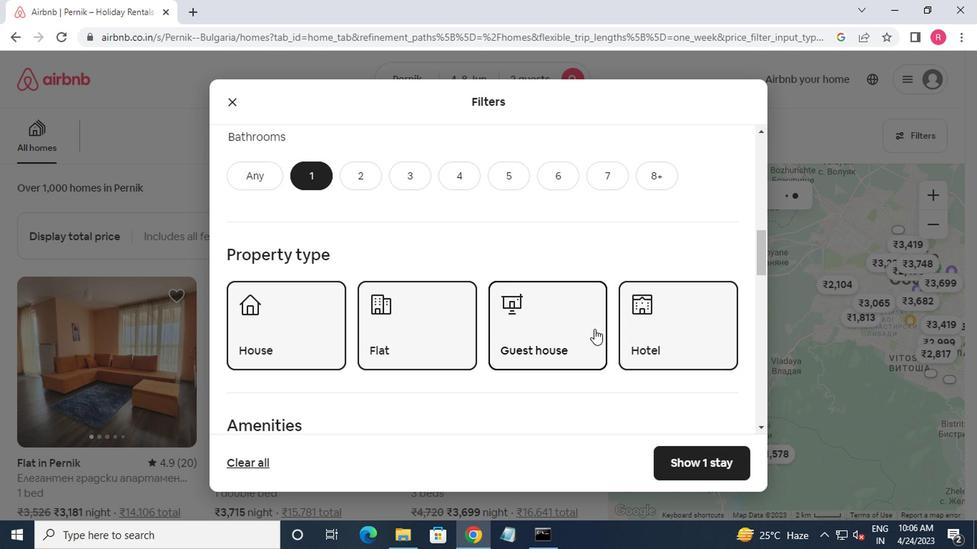 
Action: Mouse scrolled (587, 333) with delta (0, -1)
Screenshot: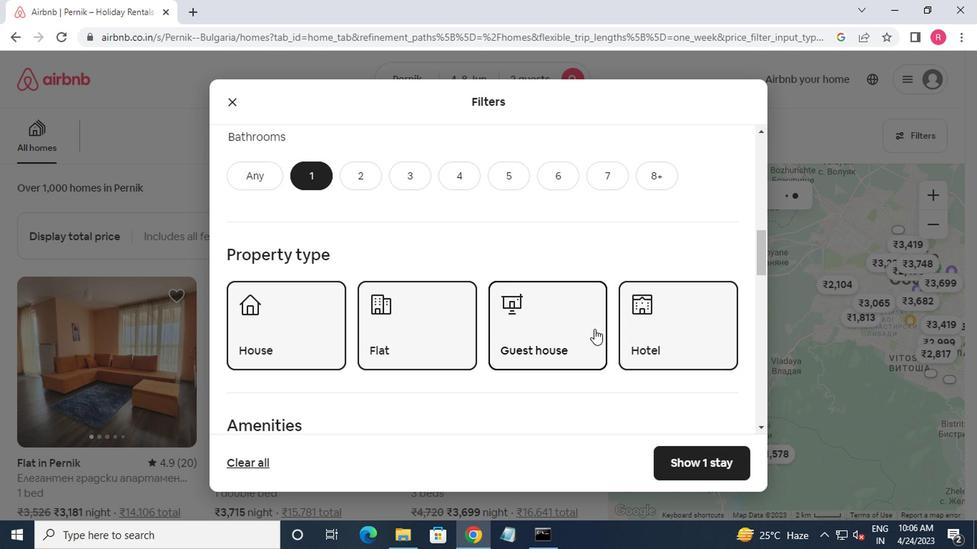 
Action: Mouse moved to (586, 335)
Screenshot: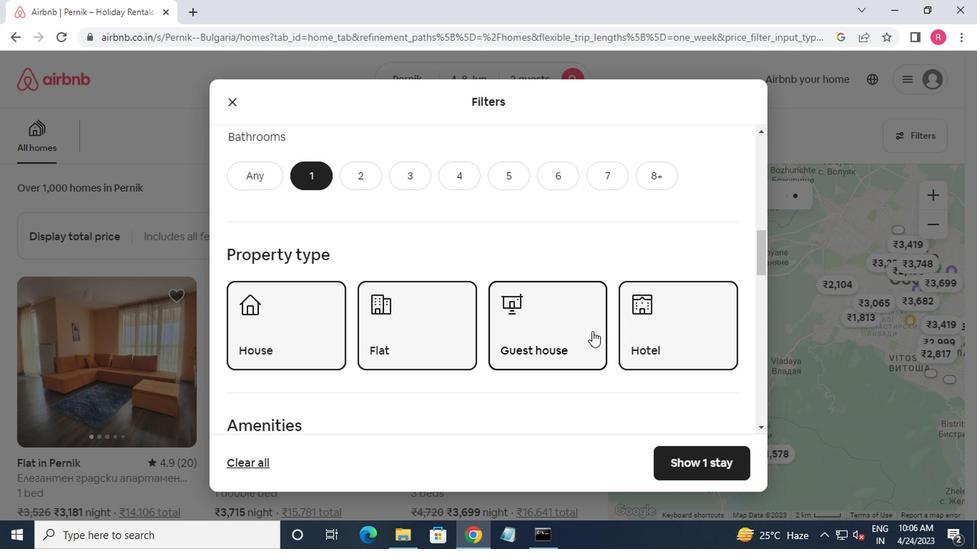 
Action: Mouse scrolled (586, 334) with delta (0, 0)
Screenshot: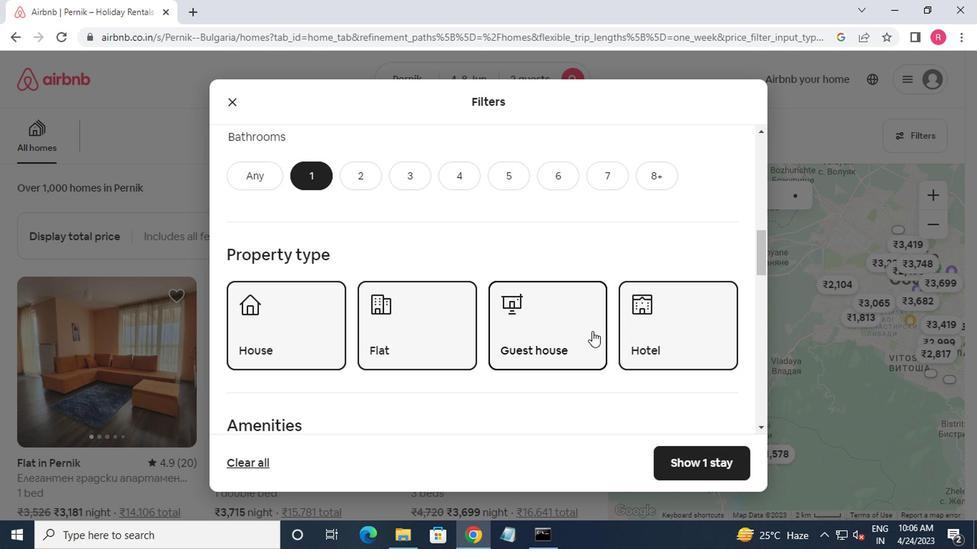 
Action: Mouse moved to (586, 336)
Screenshot: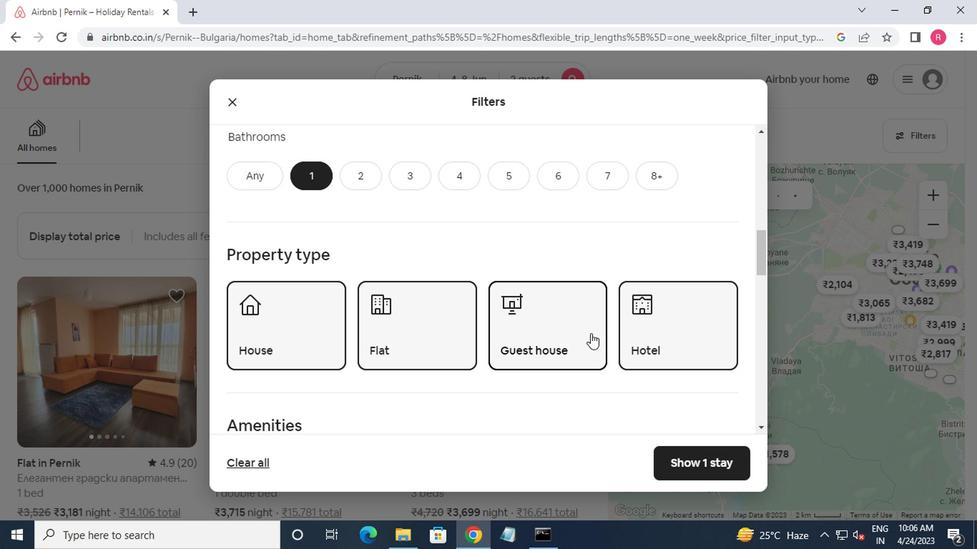 
Action: Mouse scrolled (586, 335) with delta (0, -1)
Screenshot: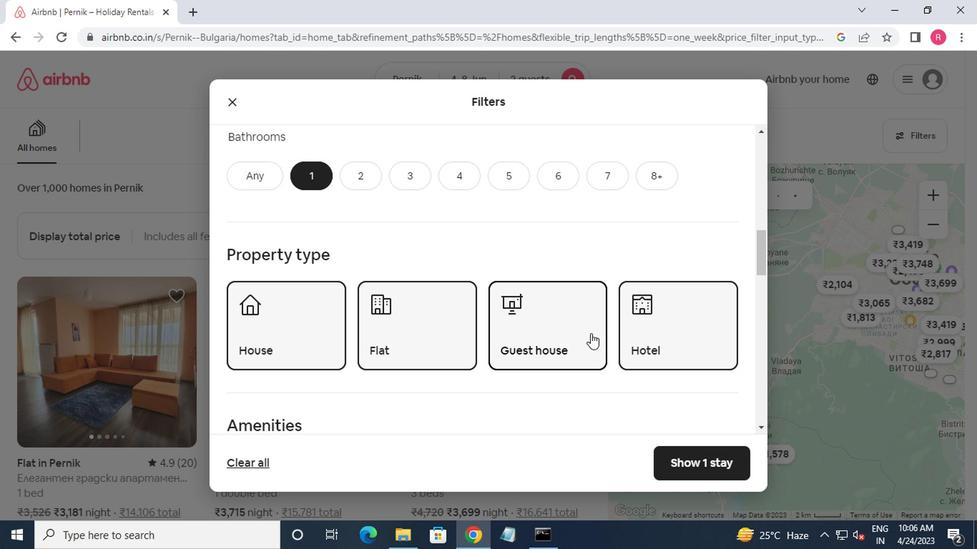 
Action: Mouse moved to (581, 336)
Screenshot: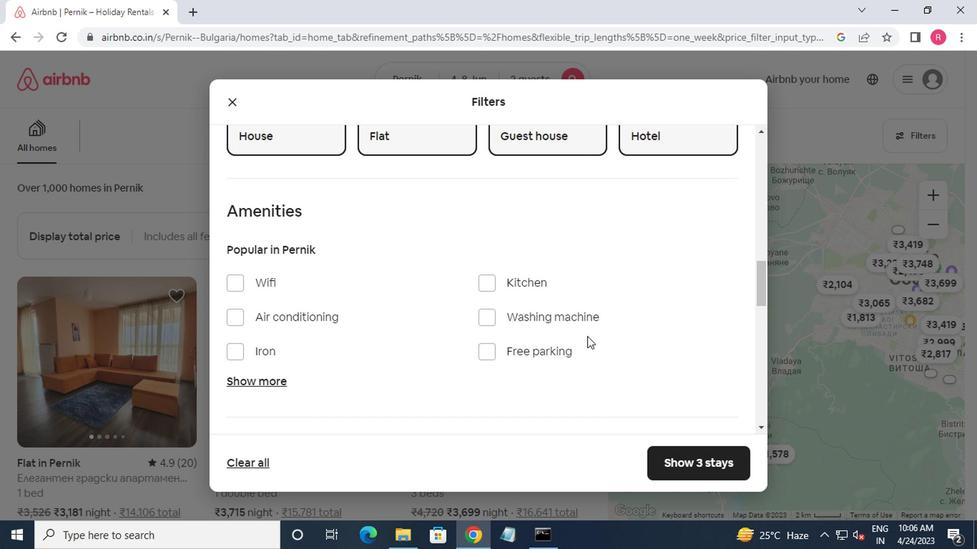 
Action: Mouse scrolled (581, 335) with delta (0, -1)
Screenshot: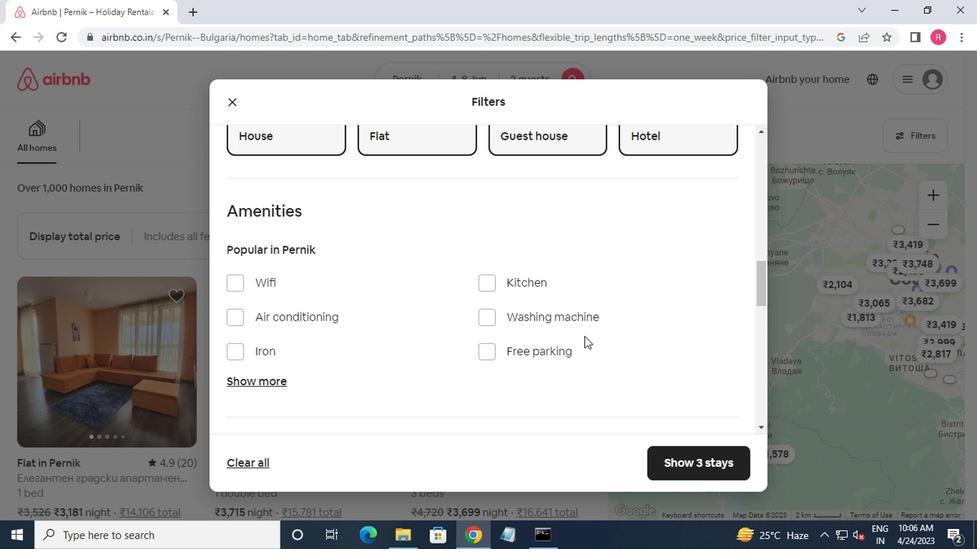 
Action: Mouse scrolled (581, 335) with delta (0, -1)
Screenshot: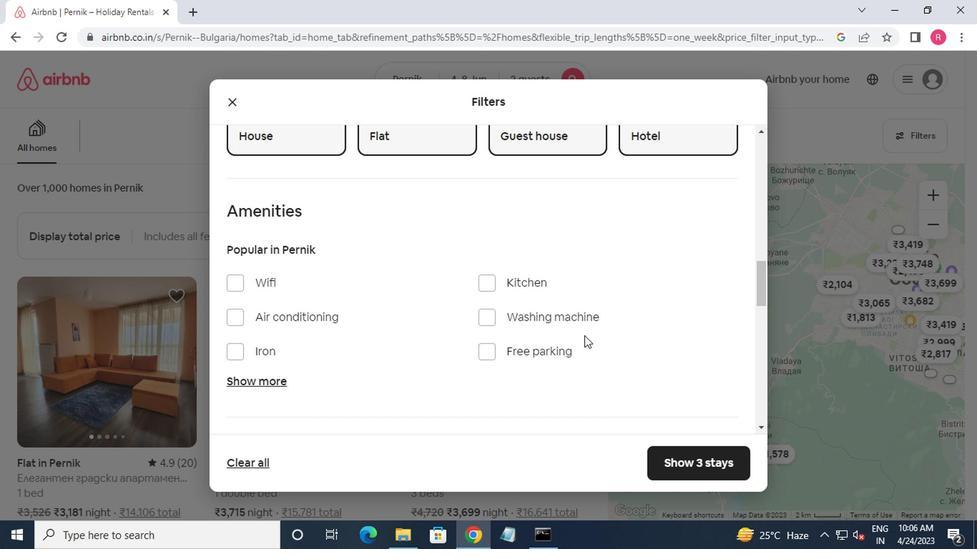 
Action: Mouse moved to (698, 396)
Screenshot: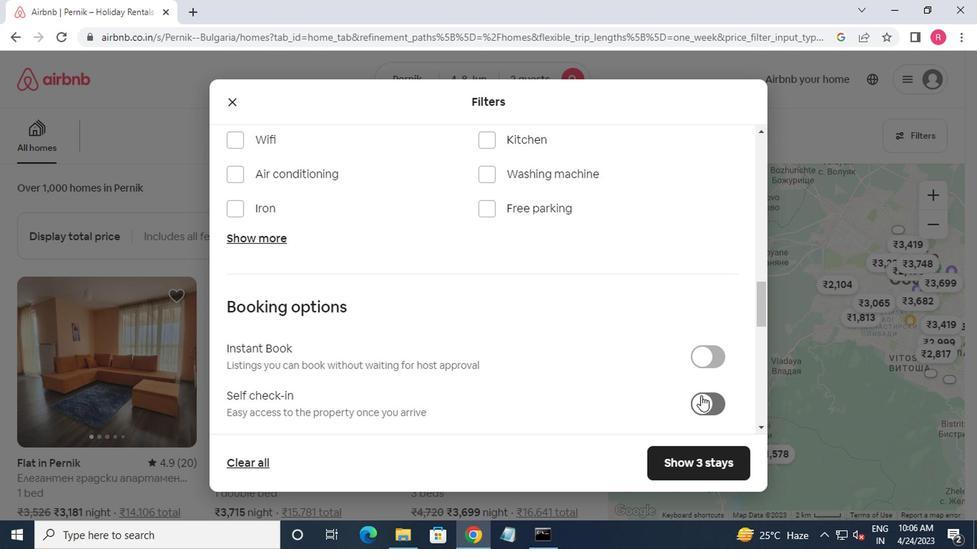 
Action: Mouse pressed left at (698, 396)
Screenshot: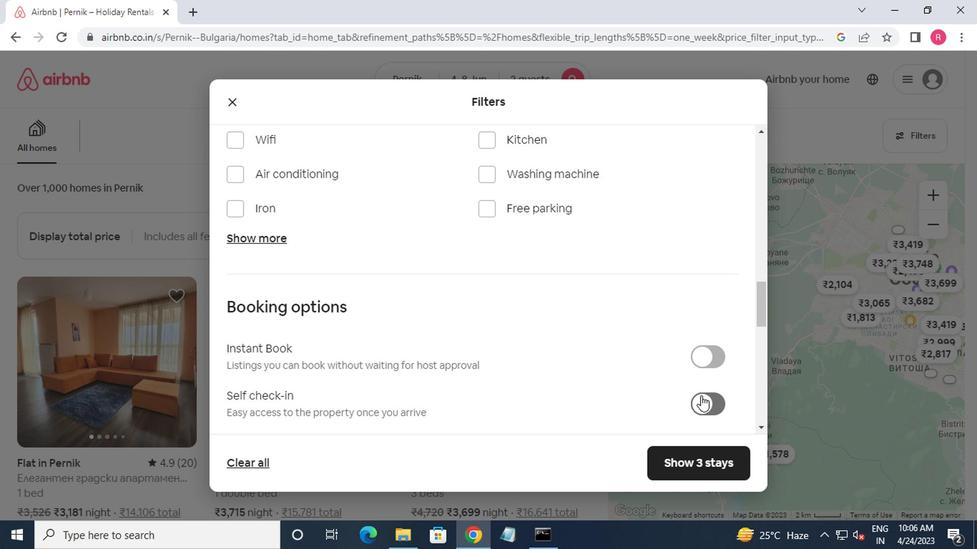 
Action: Mouse moved to (655, 383)
Screenshot: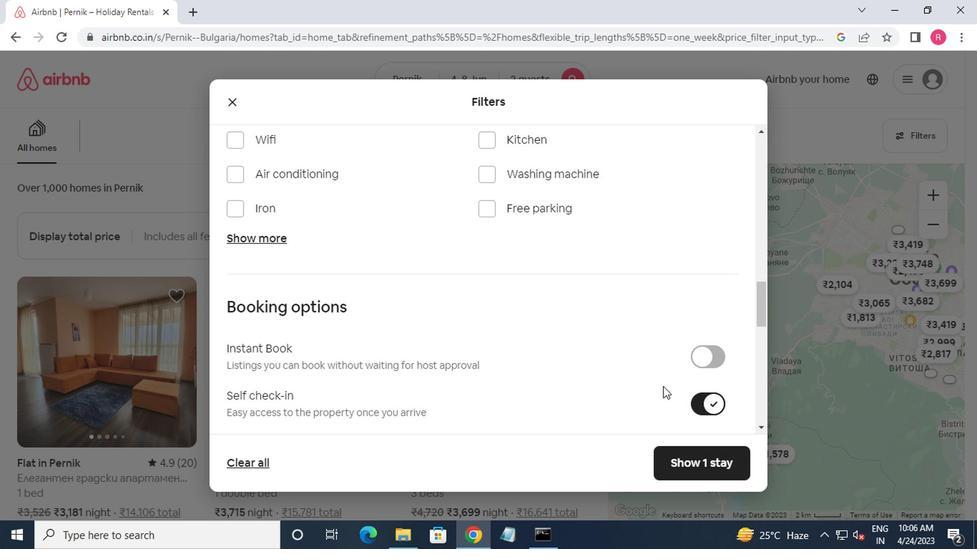 
Action: Mouse scrolled (655, 382) with delta (0, -1)
Screenshot: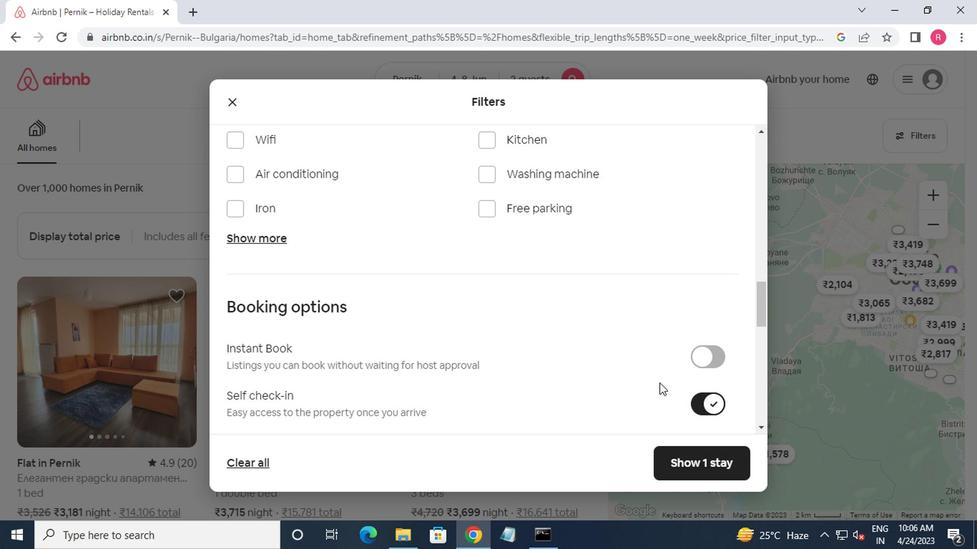 
Action: Mouse scrolled (655, 382) with delta (0, -1)
Screenshot: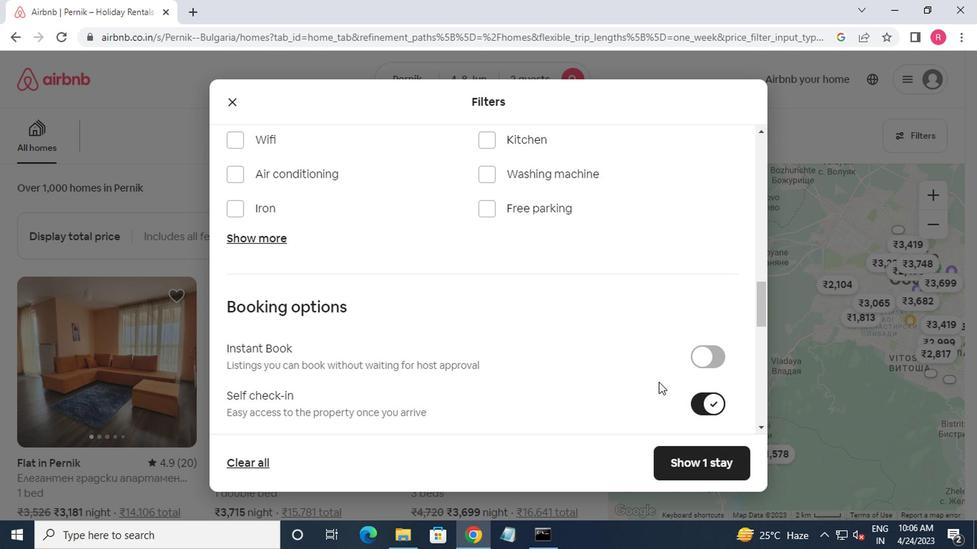 
Action: Mouse scrolled (655, 382) with delta (0, -1)
Screenshot: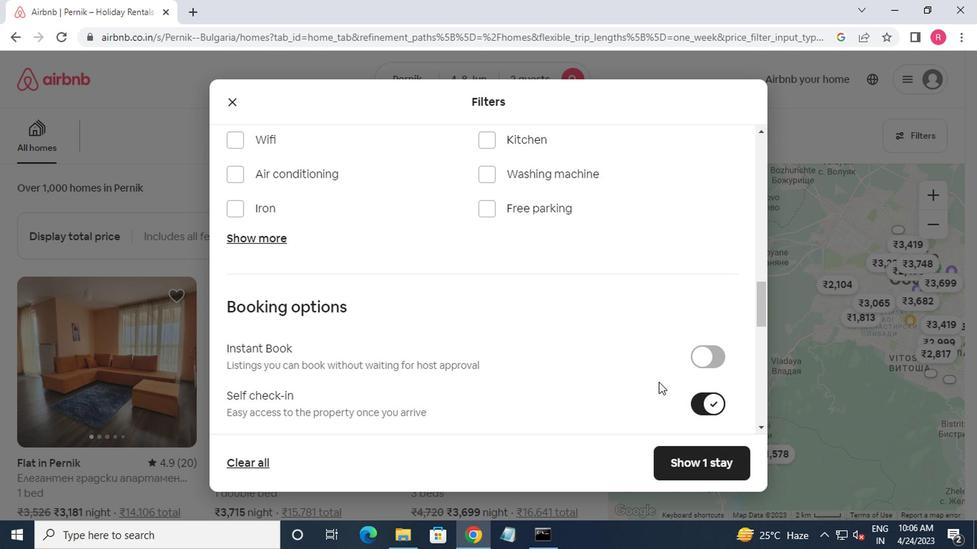 
Action: Mouse moved to (654, 382)
Screenshot: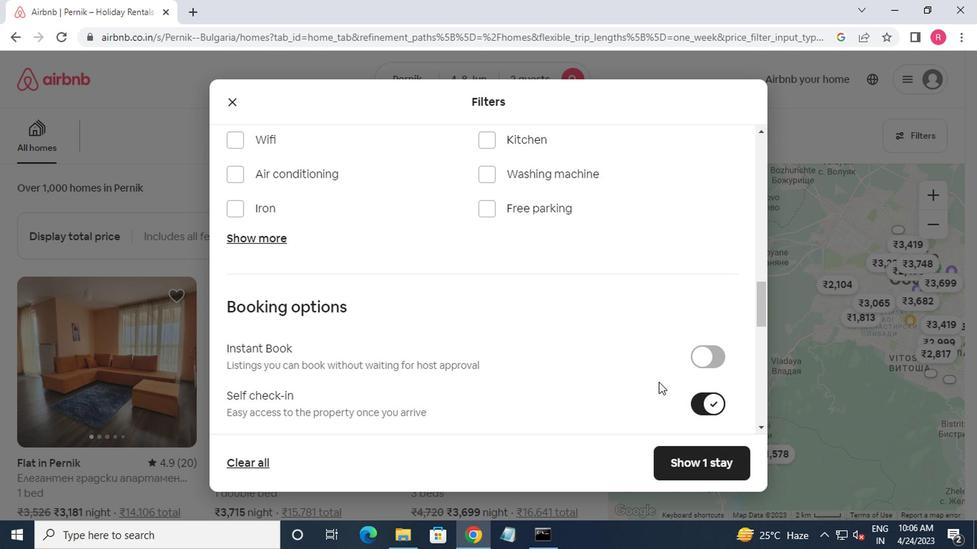 
Action: Mouse scrolled (654, 381) with delta (0, 0)
Screenshot: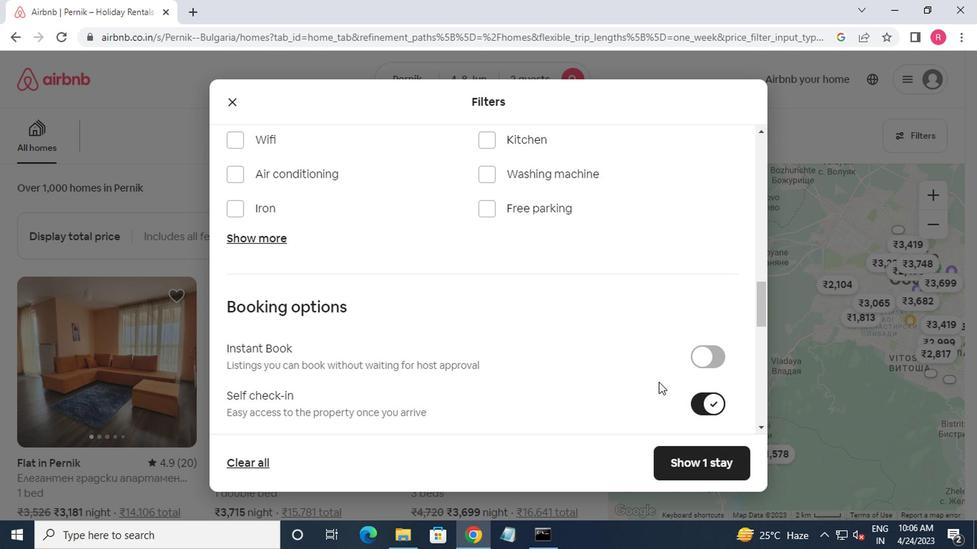 
Action: Mouse moved to (519, 375)
Screenshot: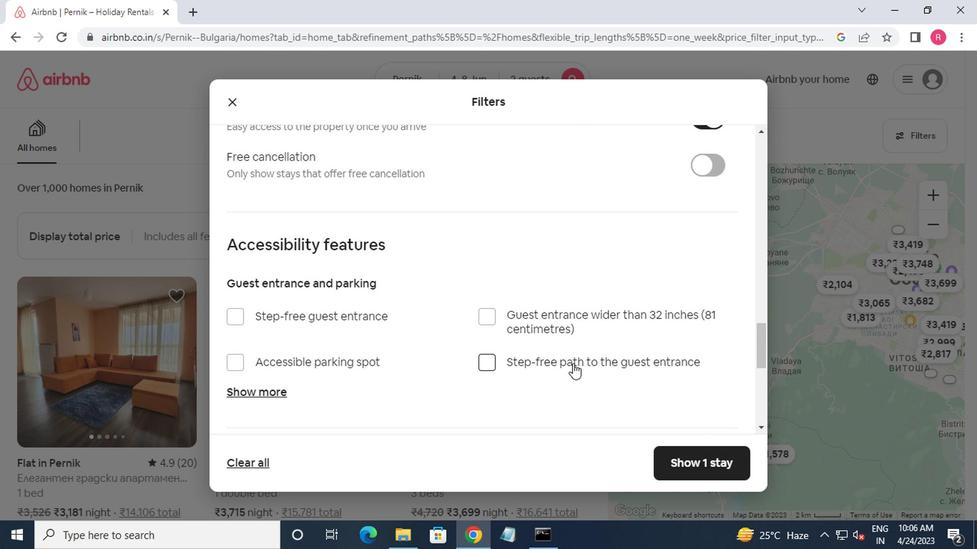 
Action: Mouse scrolled (519, 374) with delta (0, 0)
Screenshot: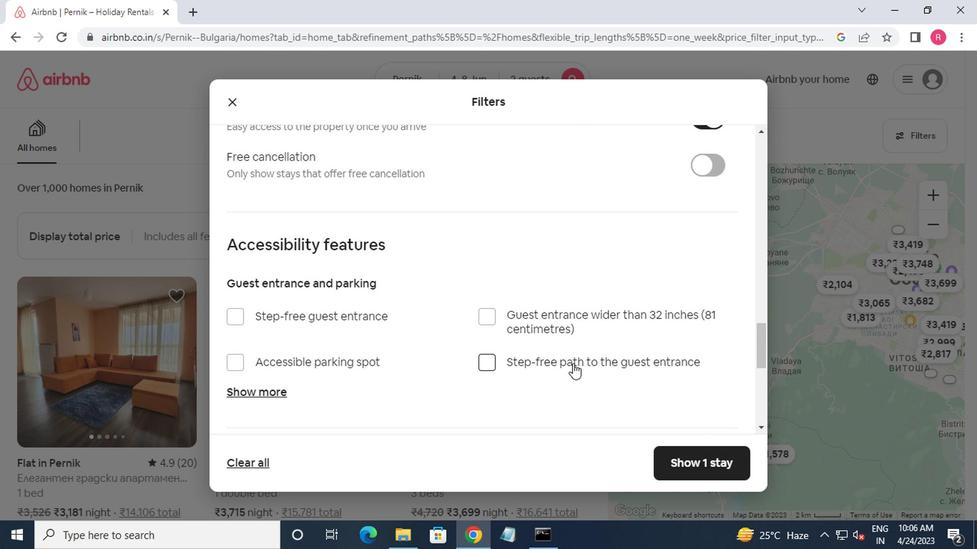 
Action: Mouse scrolled (519, 374) with delta (0, 0)
Screenshot: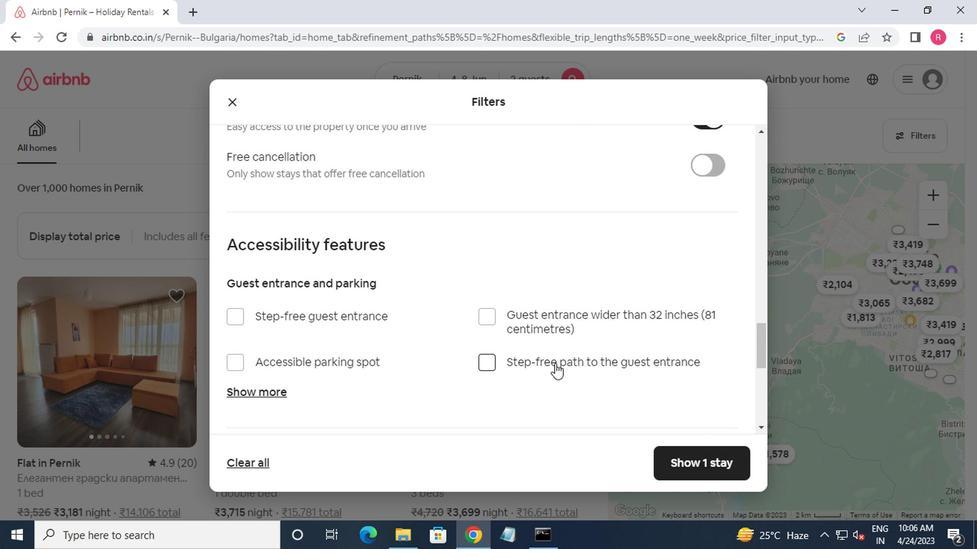 
Action: Mouse scrolled (519, 374) with delta (0, 0)
Screenshot: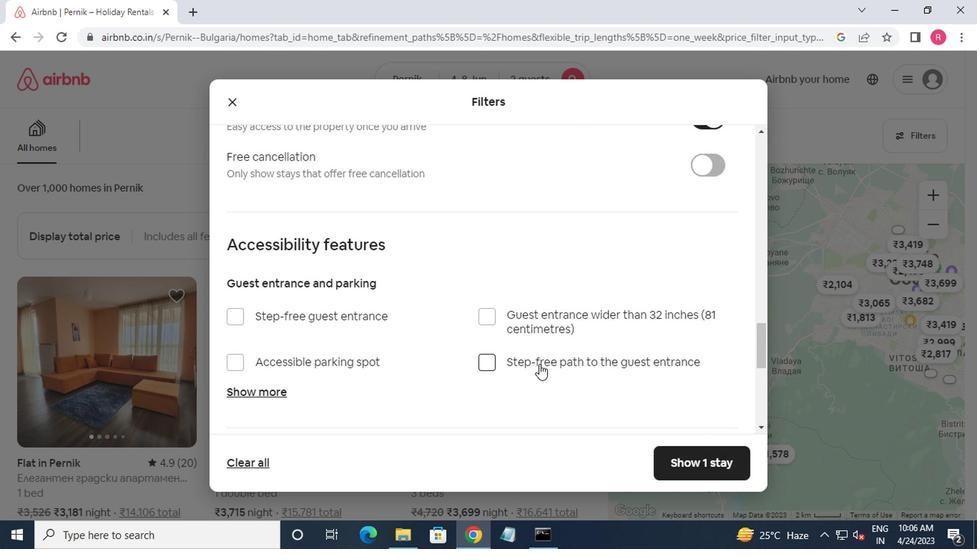 
Action: Mouse scrolled (519, 374) with delta (0, 0)
Screenshot: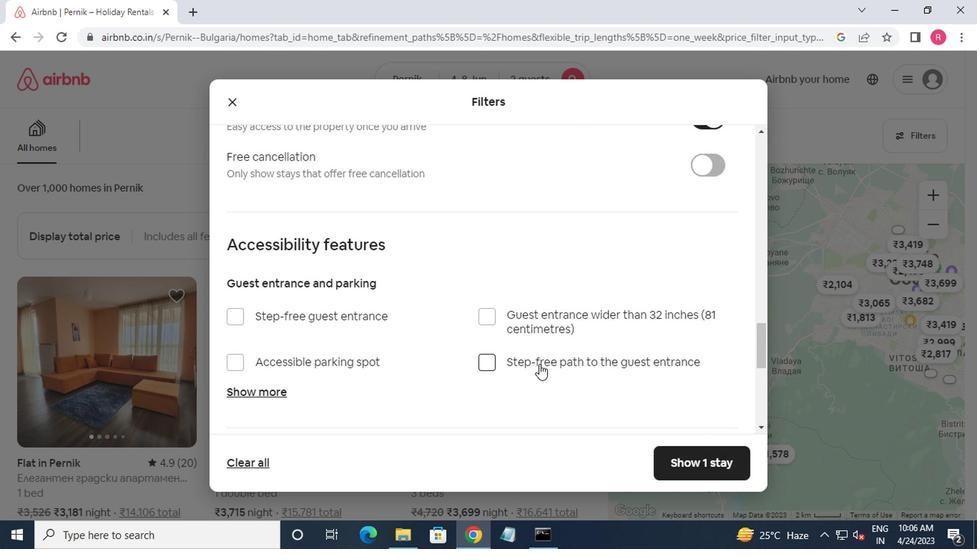
Action: Mouse moved to (235, 414)
Screenshot: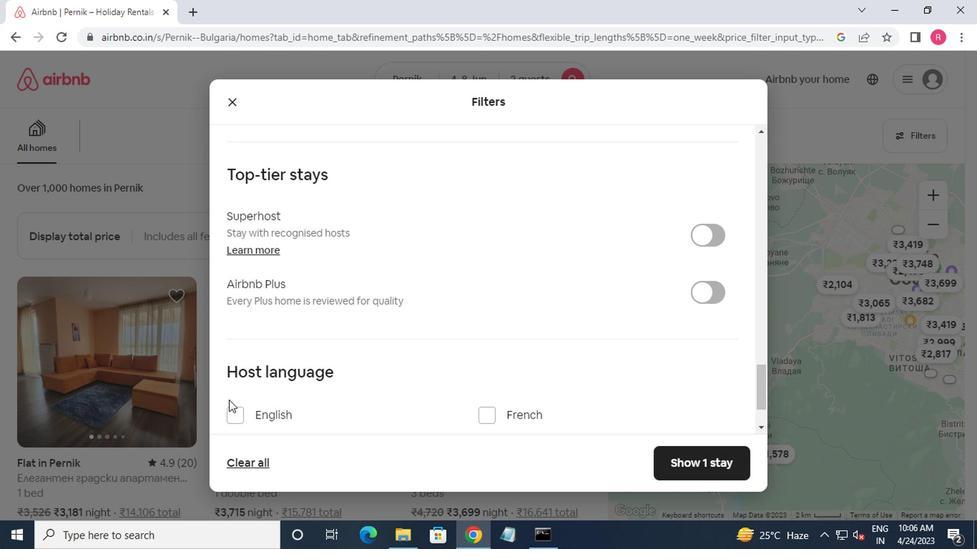 
Action: Mouse pressed left at (235, 414)
Screenshot: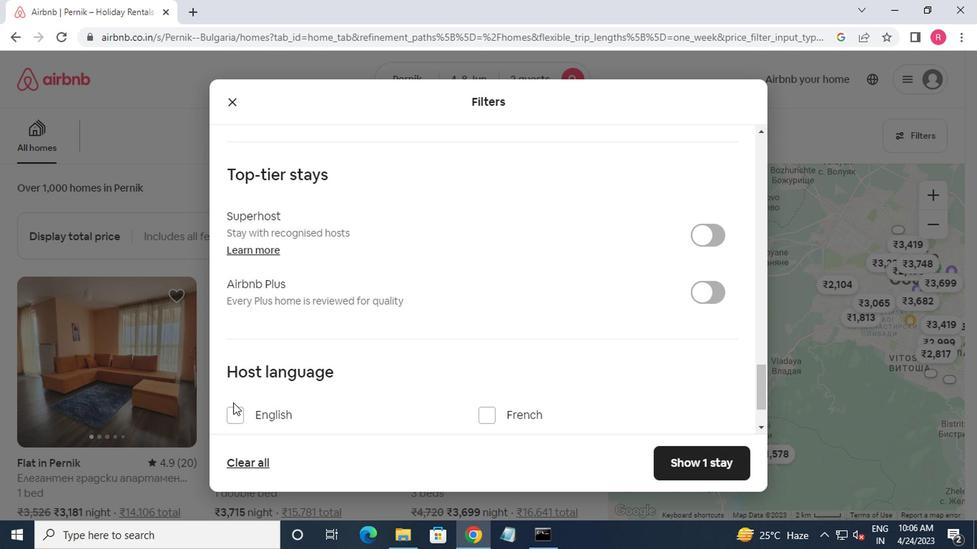 
Action: Mouse moved to (669, 468)
Screenshot: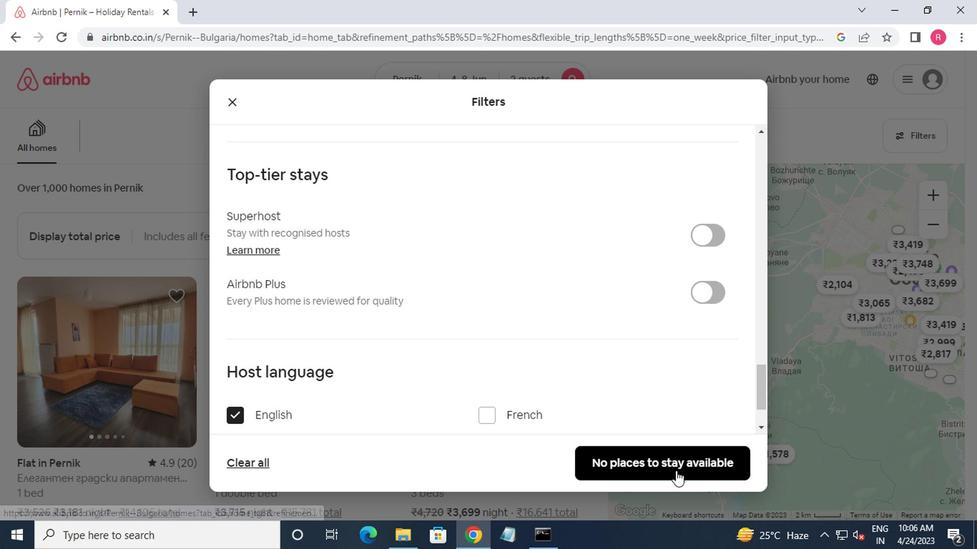 
Action: Mouse pressed left at (669, 468)
Screenshot: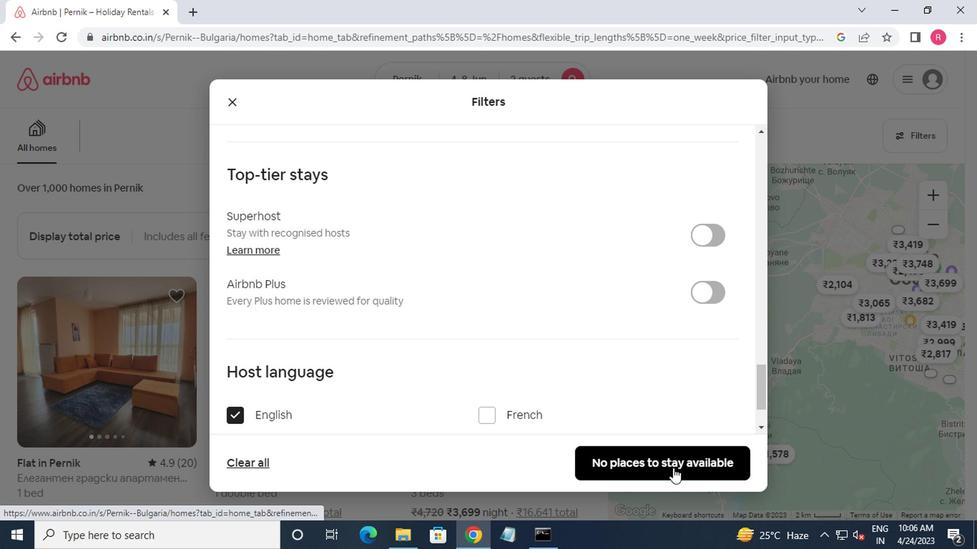 
Action: Mouse moved to (792, 379)
Screenshot: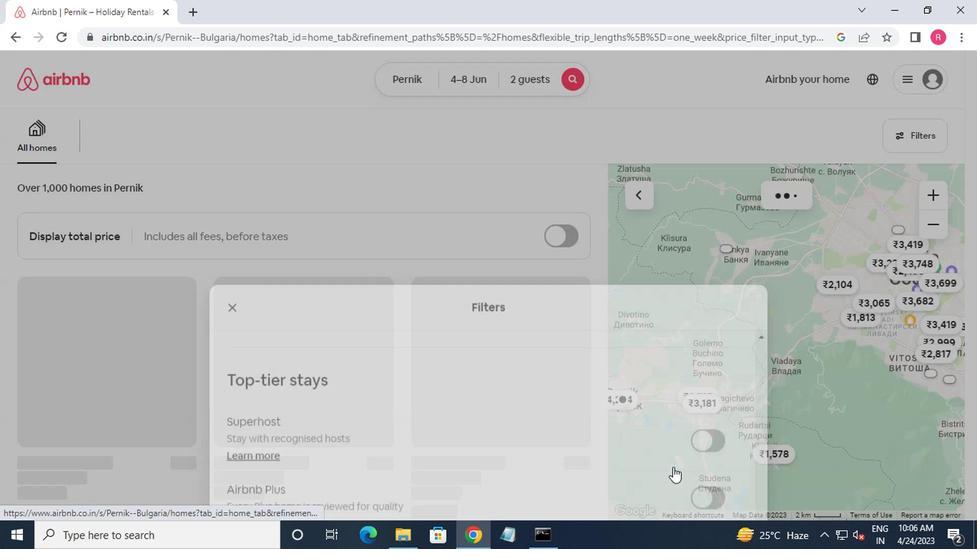 
